 Task: Search one way flight ticket for 4 adults, 1 infant in seat and 1 infant on lap in premium economy from Gillette: Gillette Campbell County Airport to Greenville: Pitt-greenville Airport on 5-2-2023. Choice of flights is Royal air maroc. Number of bags: 3 checked bags. Price is upto 93000. Outbound departure time preference is 13:15.
Action: Mouse moved to (389, 327)
Screenshot: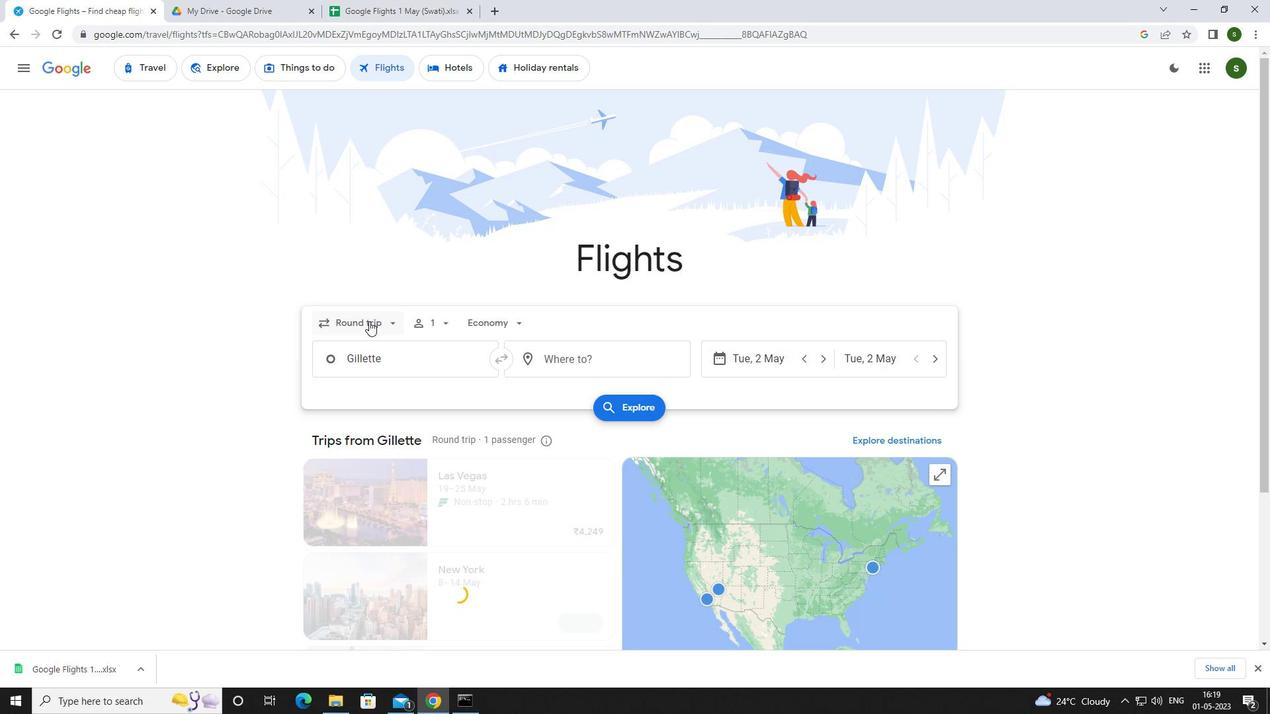 
Action: Mouse pressed left at (389, 327)
Screenshot: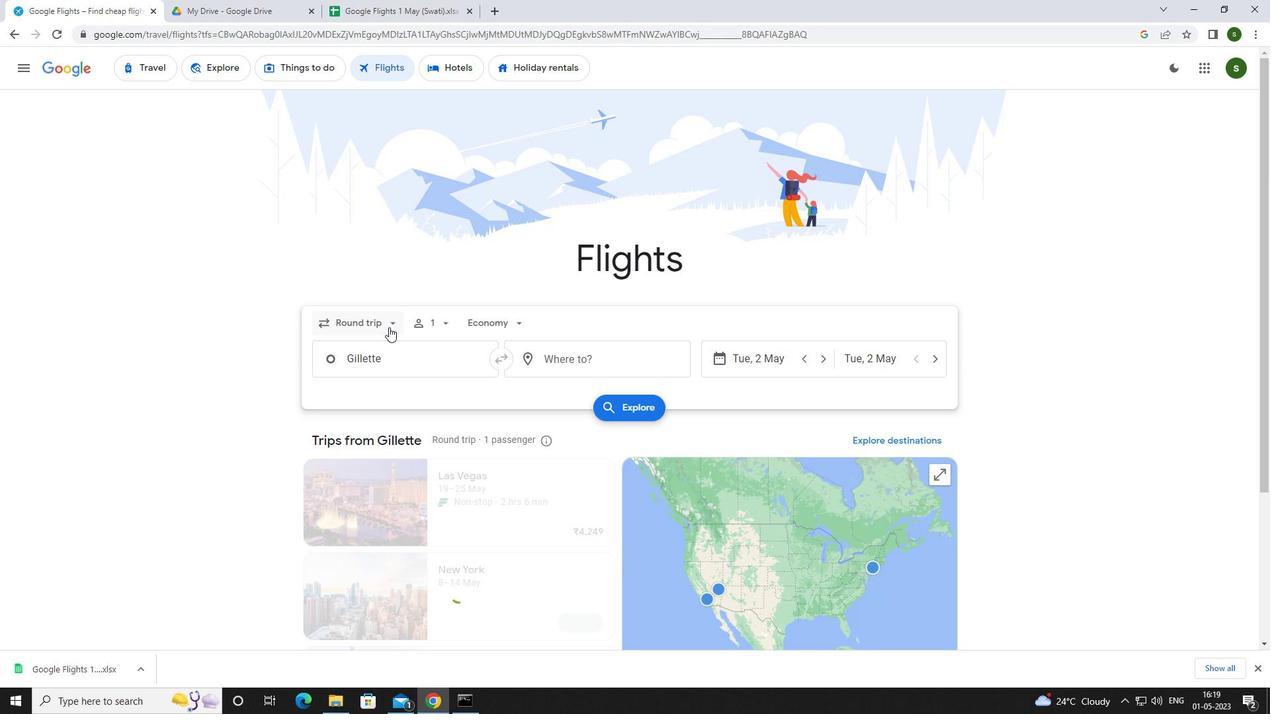 
Action: Mouse moved to (387, 381)
Screenshot: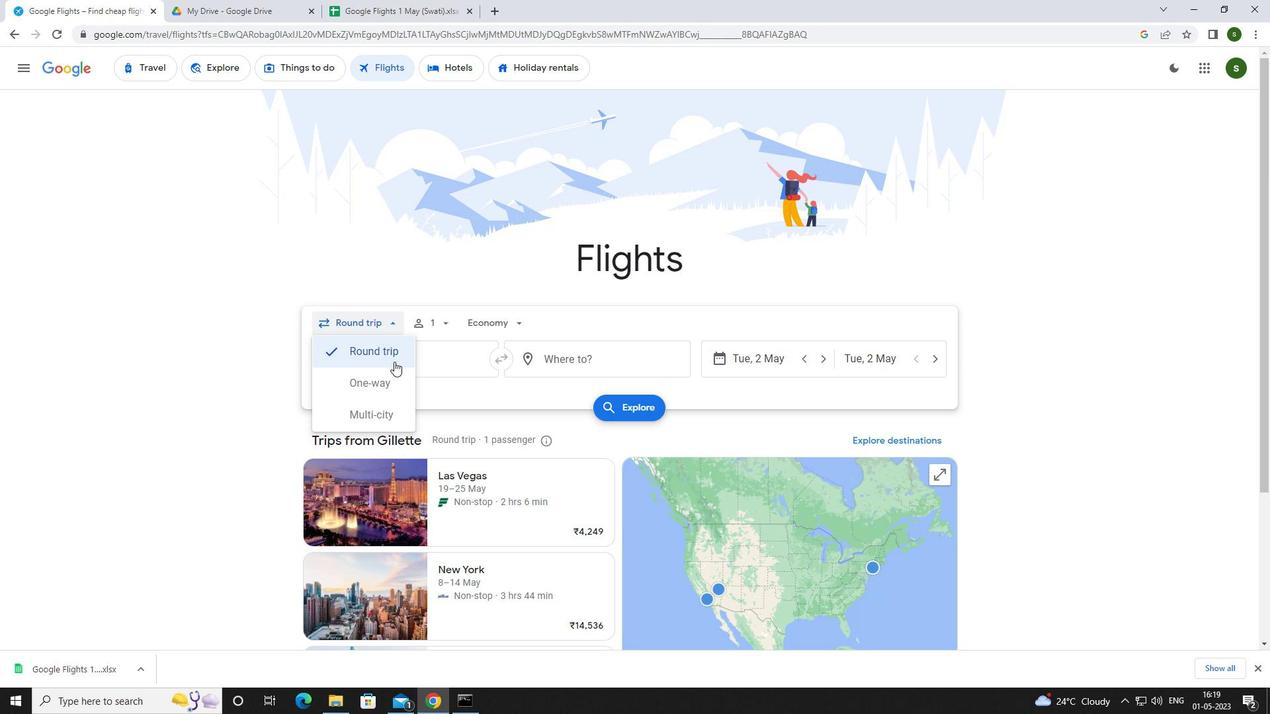 
Action: Mouse pressed left at (387, 381)
Screenshot: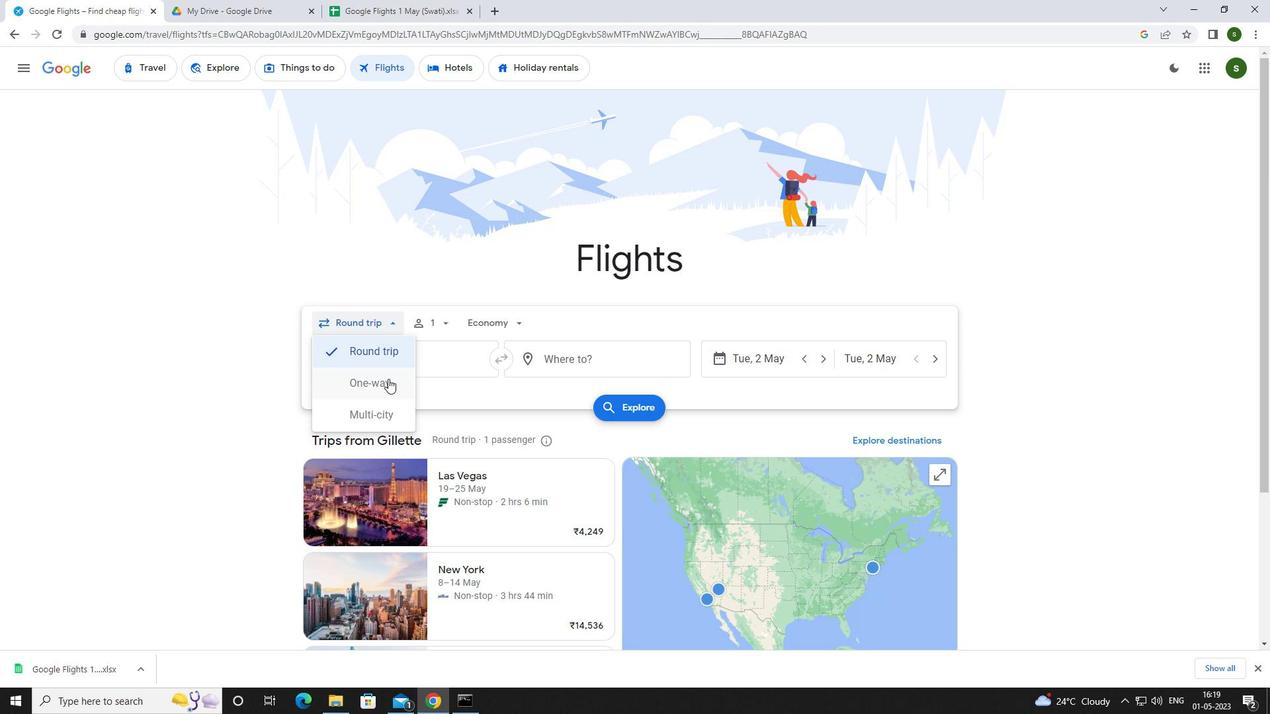 
Action: Mouse moved to (434, 316)
Screenshot: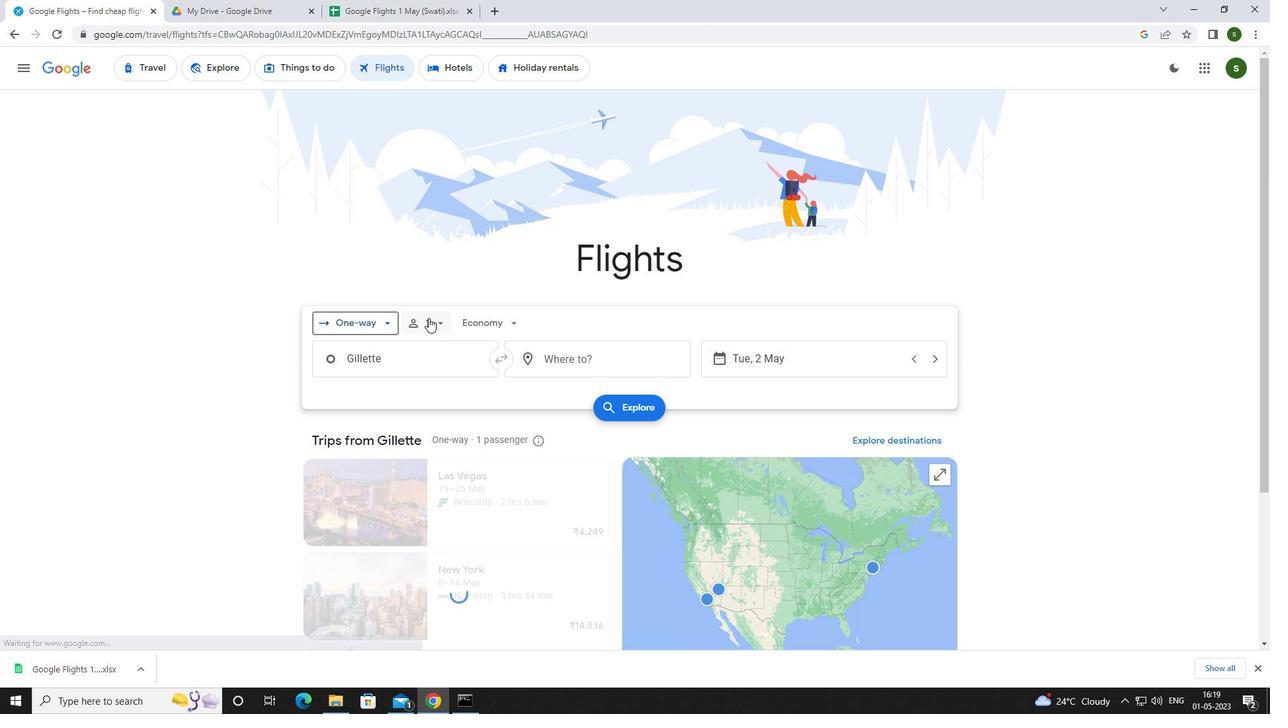 
Action: Mouse pressed left at (434, 316)
Screenshot: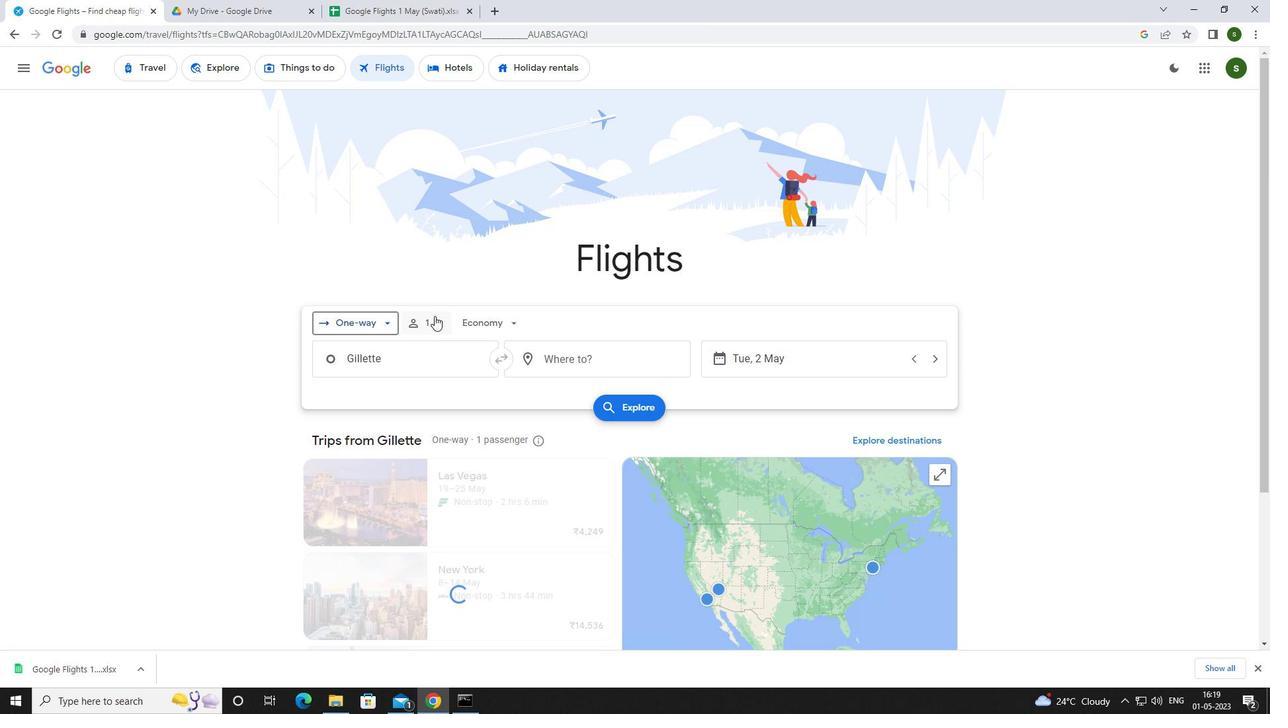 
Action: Mouse moved to (545, 357)
Screenshot: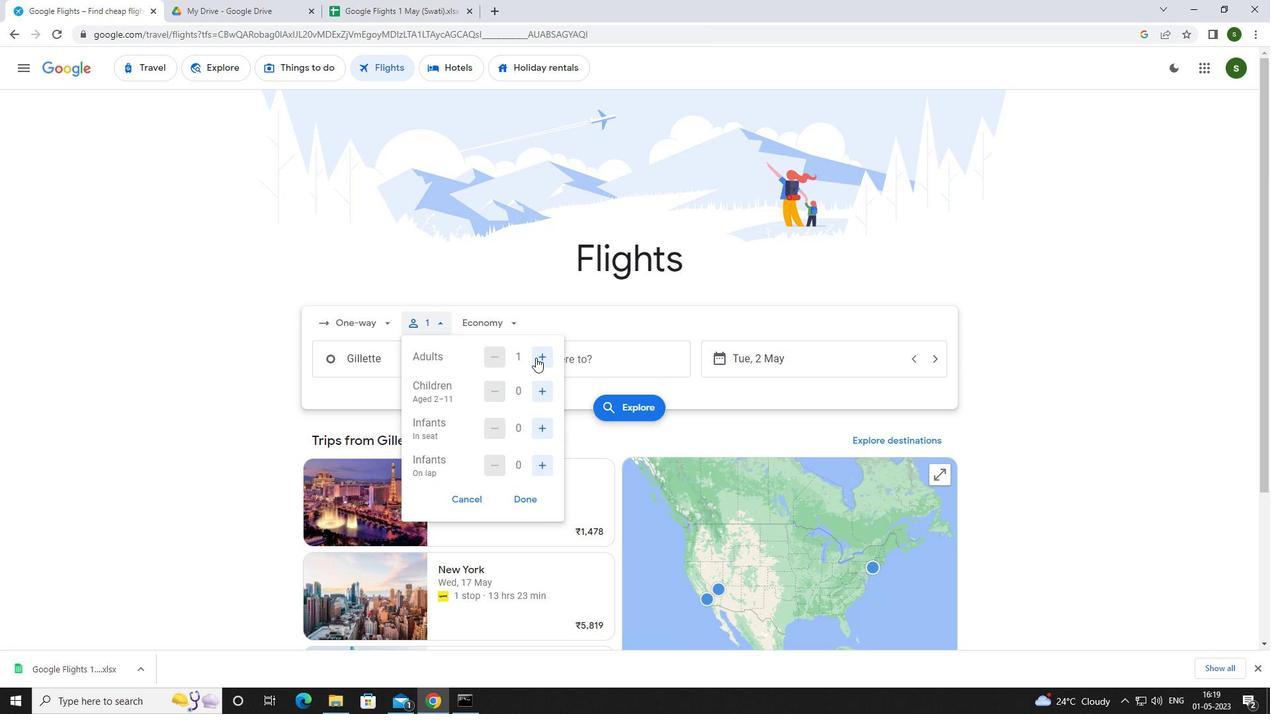 
Action: Mouse pressed left at (545, 357)
Screenshot: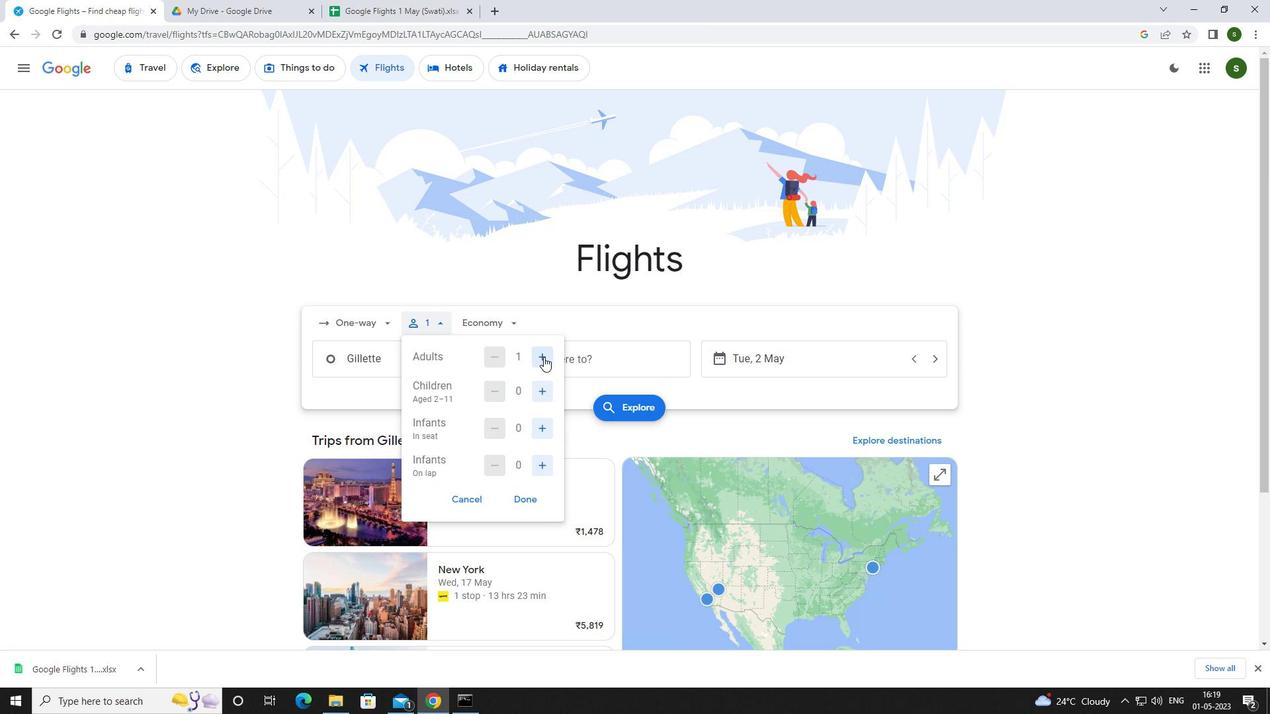 
Action: Mouse pressed left at (545, 357)
Screenshot: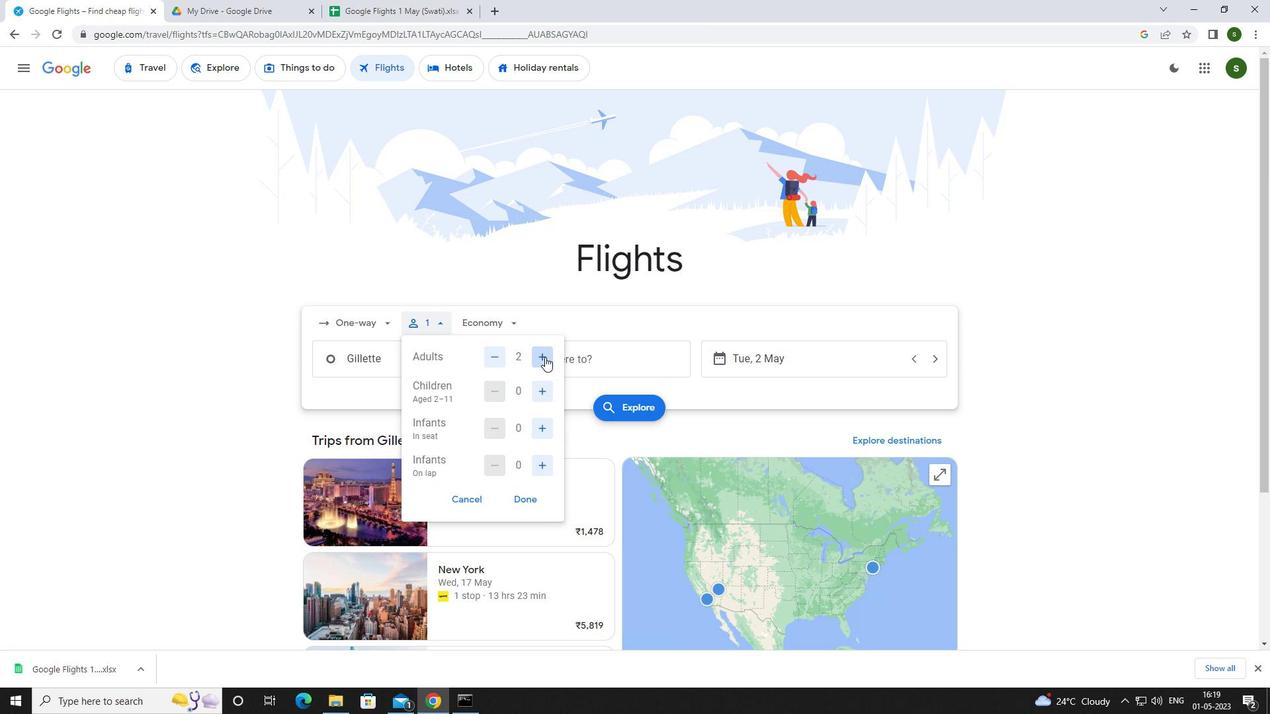 
Action: Mouse pressed left at (545, 357)
Screenshot: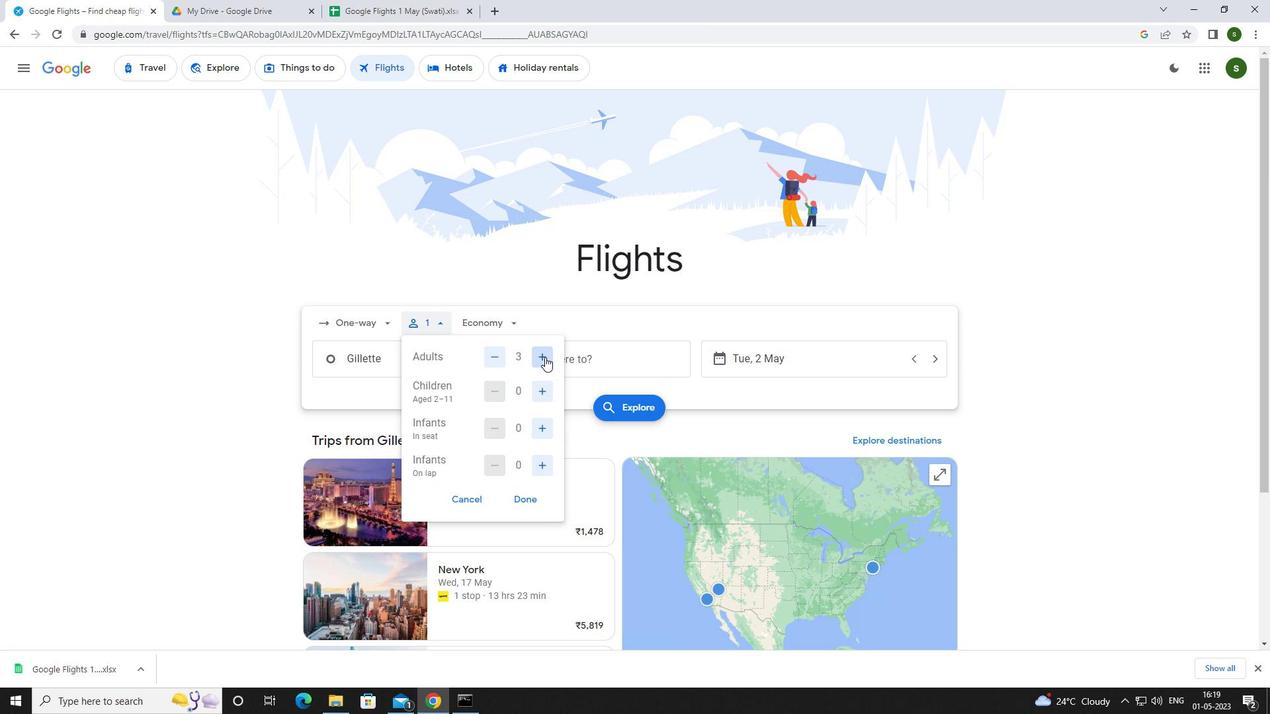 
Action: Mouse moved to (536, 423)
Screenshot: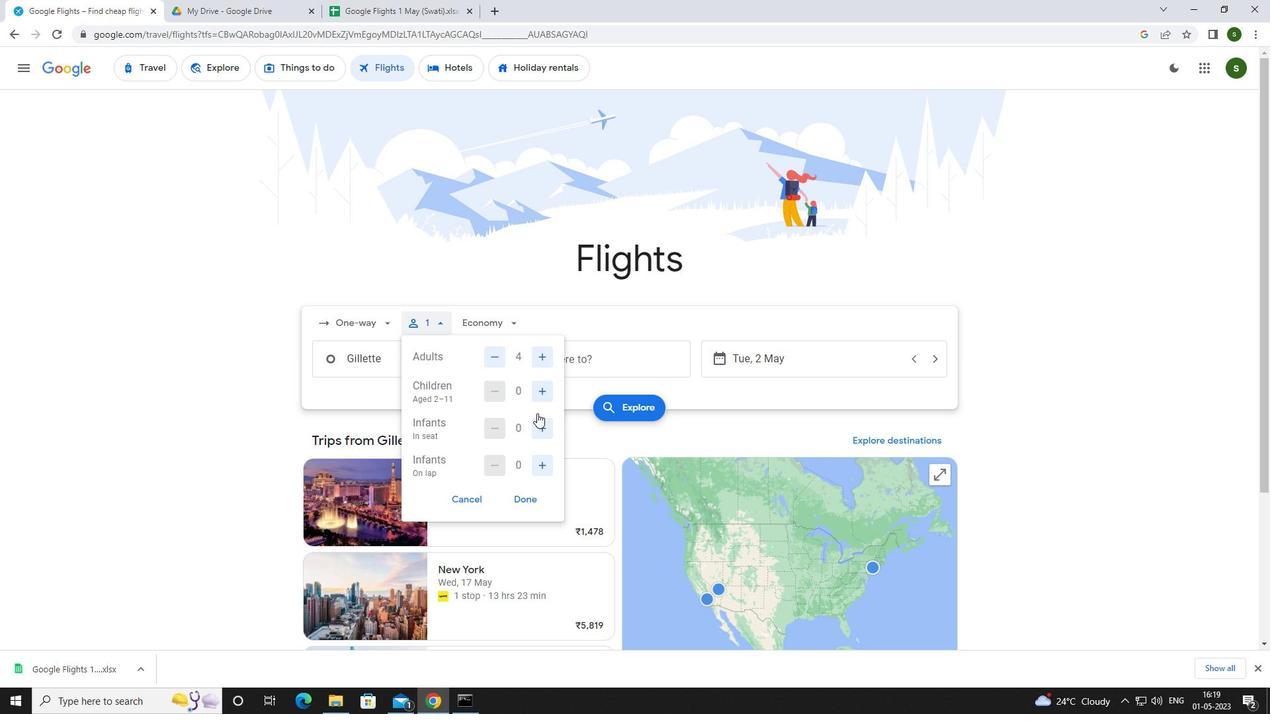 
Action: Mouse pressed left at (536, 423)
Screenshot: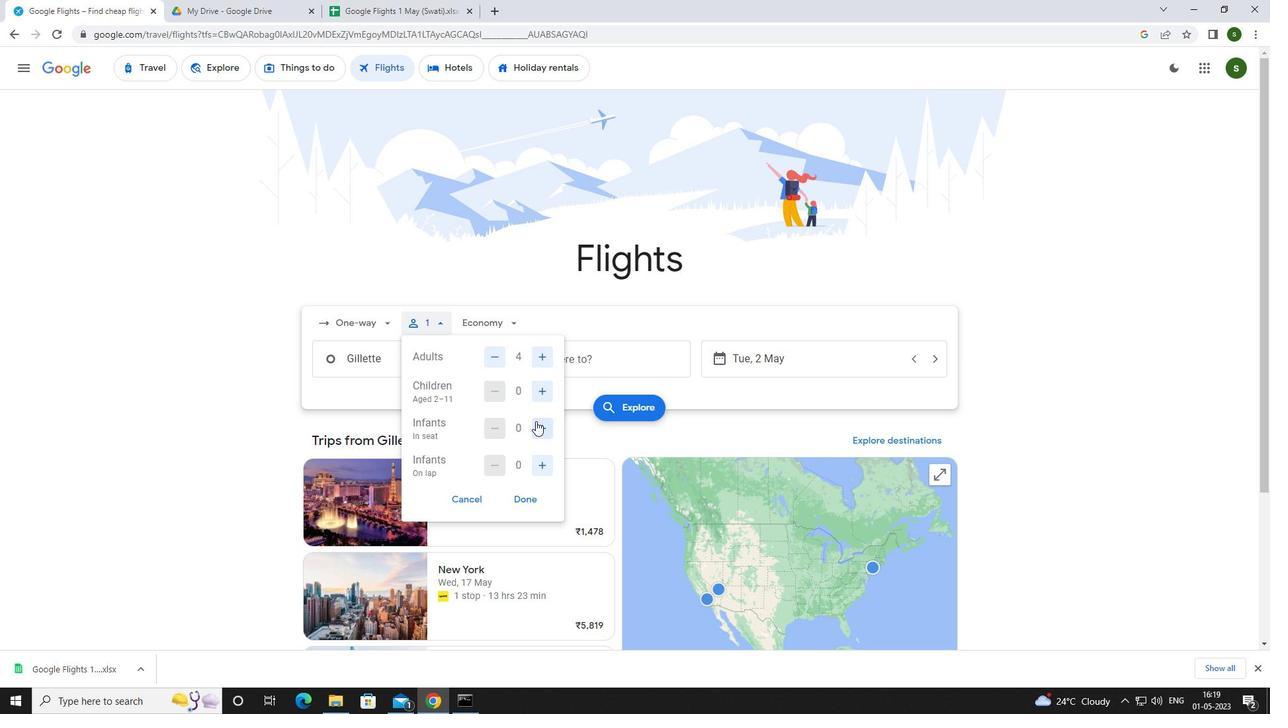 
Action: Mouse moved to (539, 463)
Screenshot: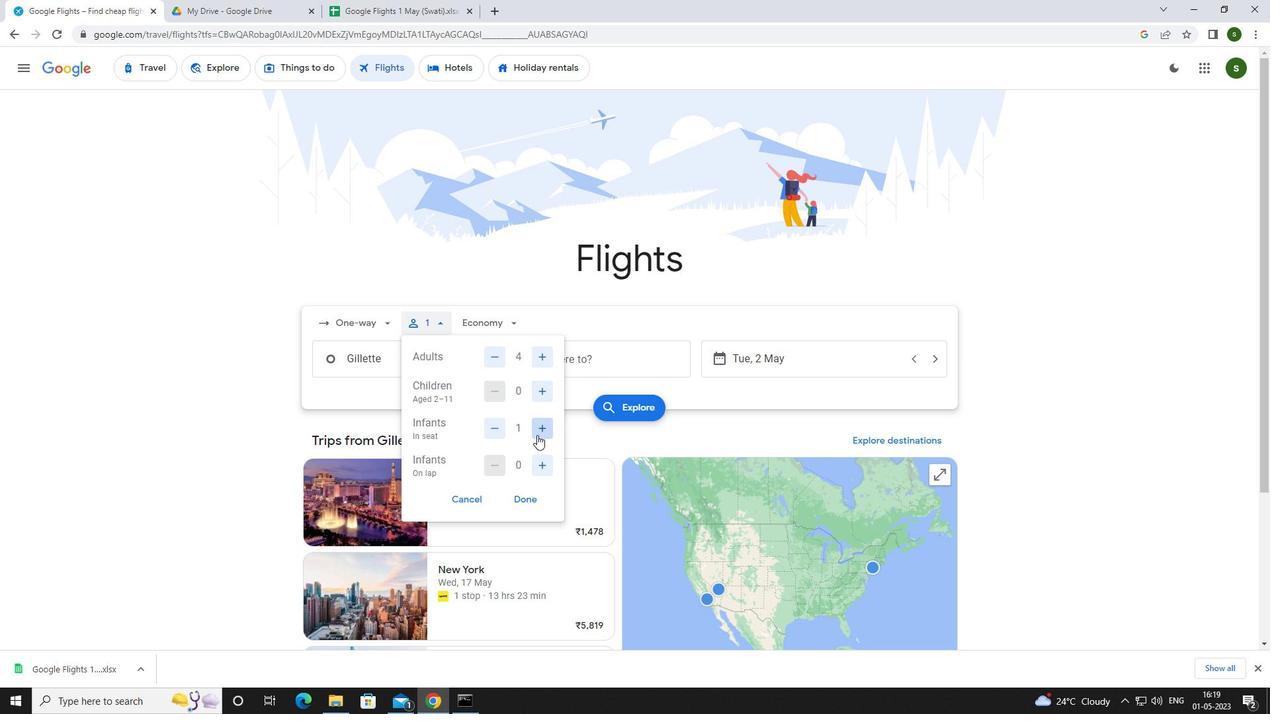 
Action: Mouse pressed left at (539, 463)
Screenshot: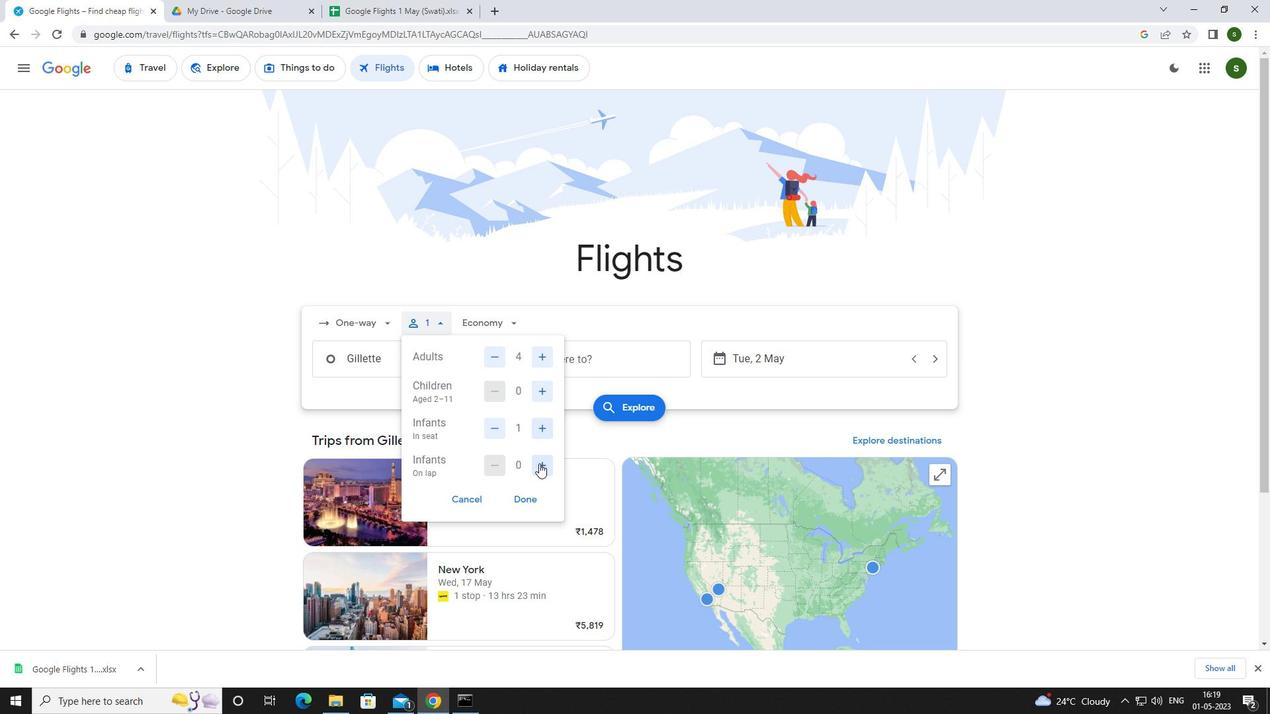
Action: Mouse moved to (499, 320)
Screenshot: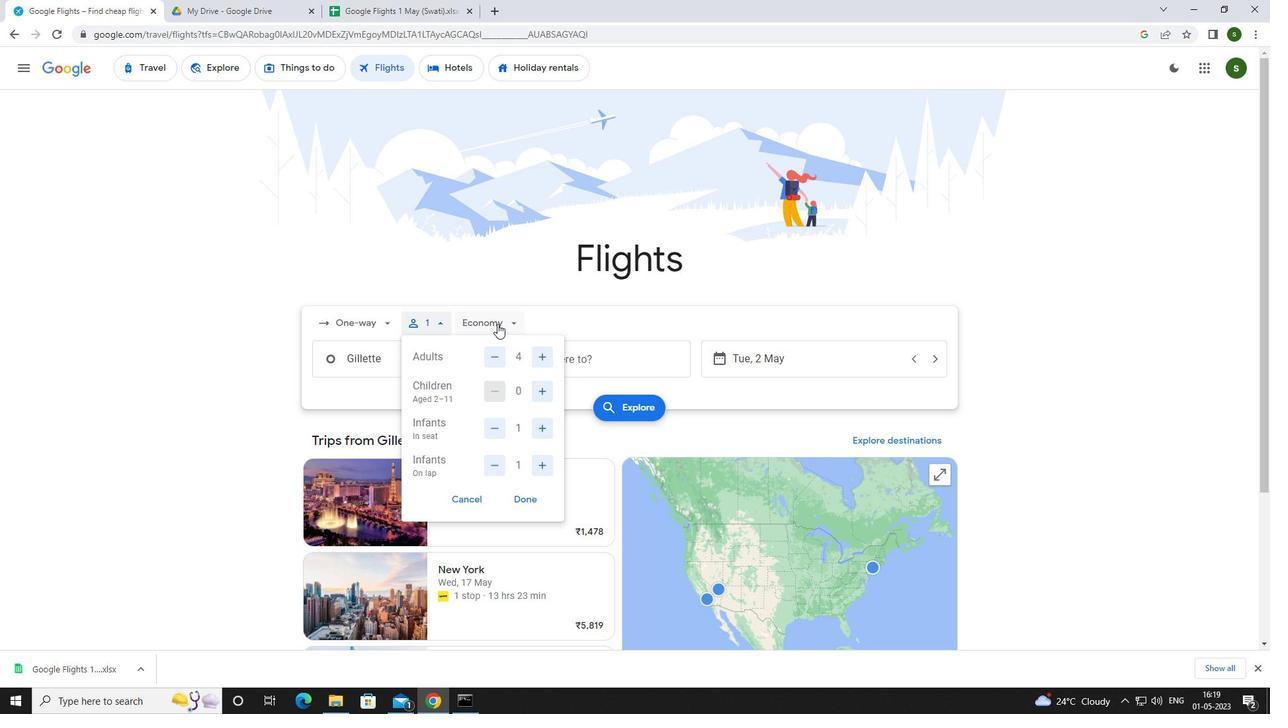 
Action: Mouse pressed left at (499, 320)
Screenshot: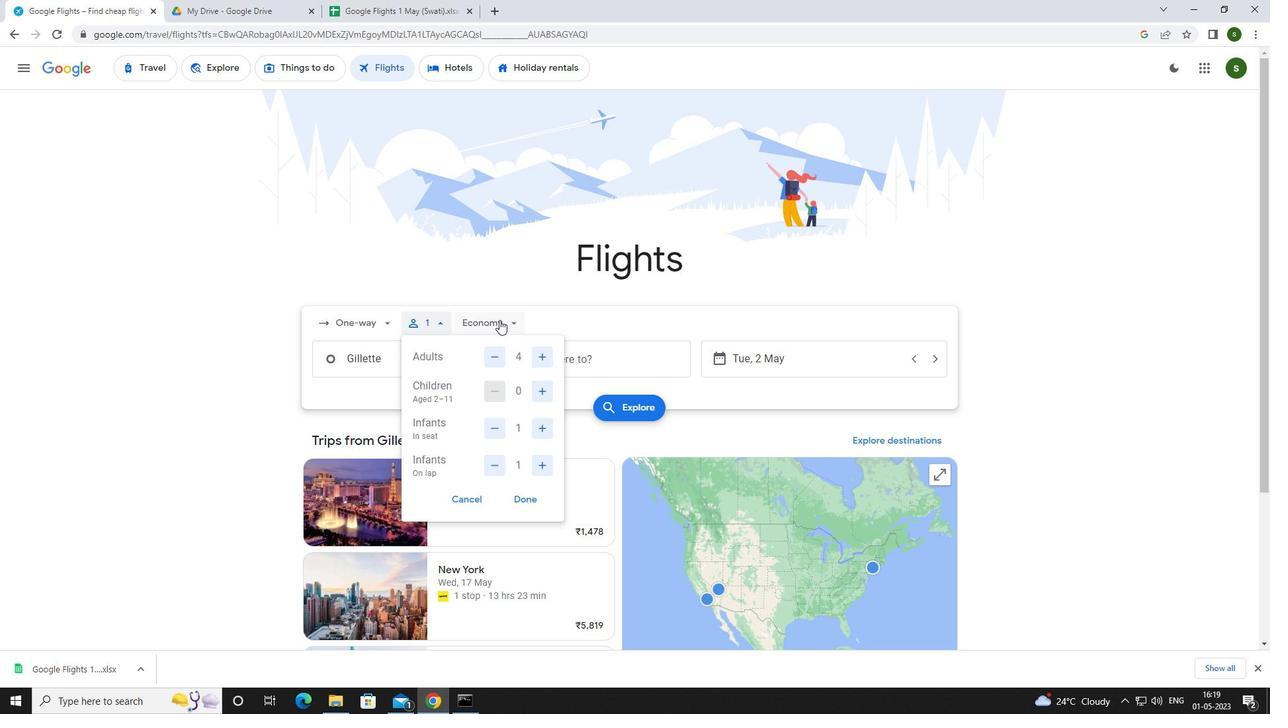 
Action: Mouse moved to (506, 379)
Screenshot: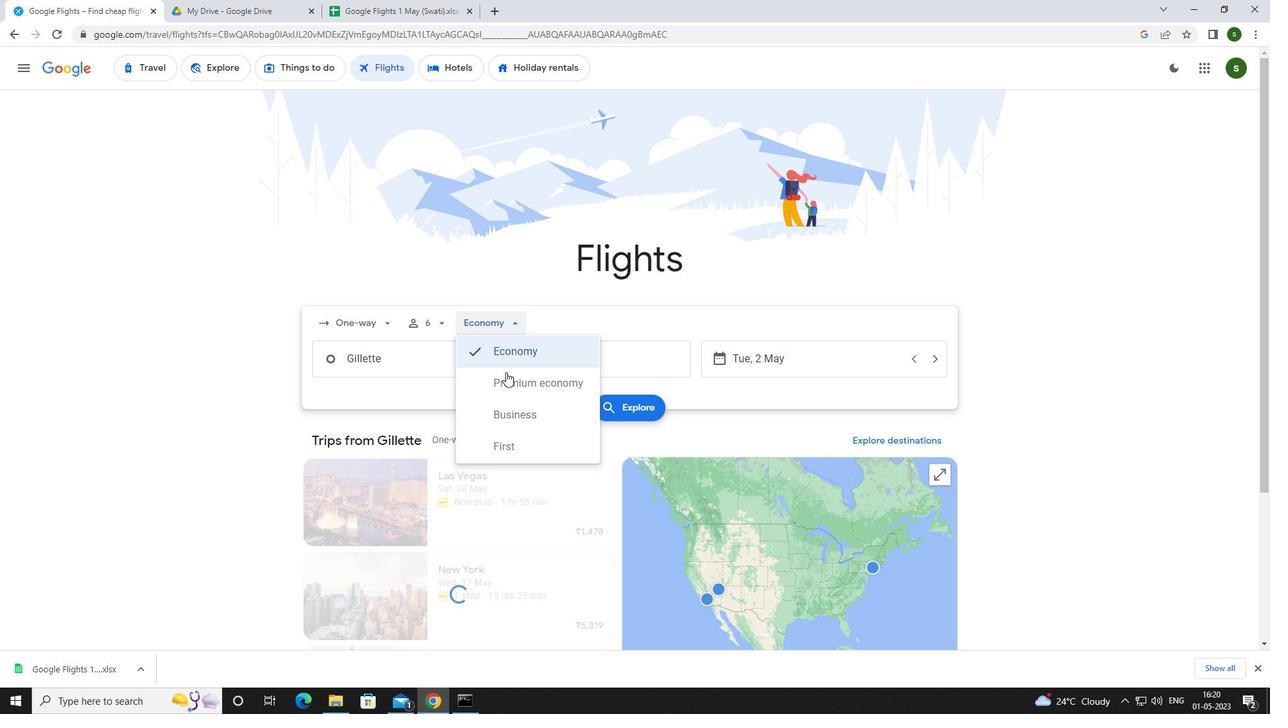 
Action: Mouse pressed left at (506, 379)
Screenshot: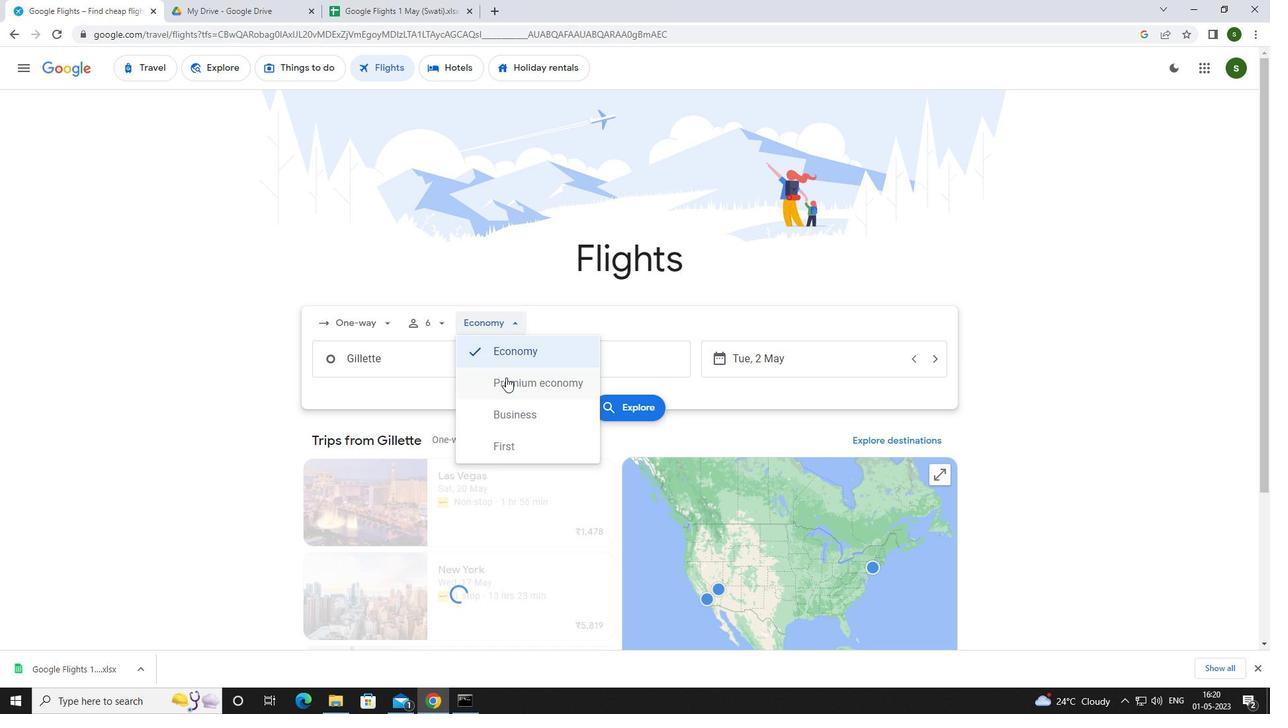 
Action: Mouse moved to (455, 368)
Screenshot: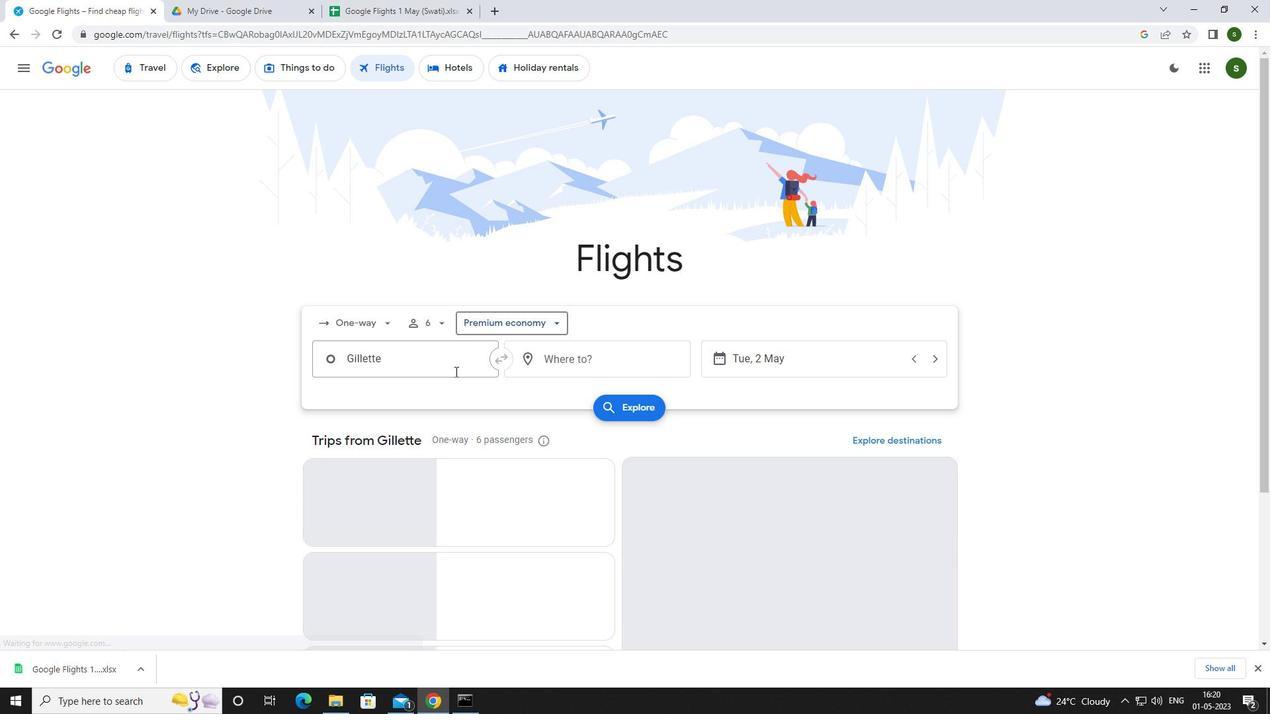 
Action: Mouse pressed left at (455, 368)
Screenshot: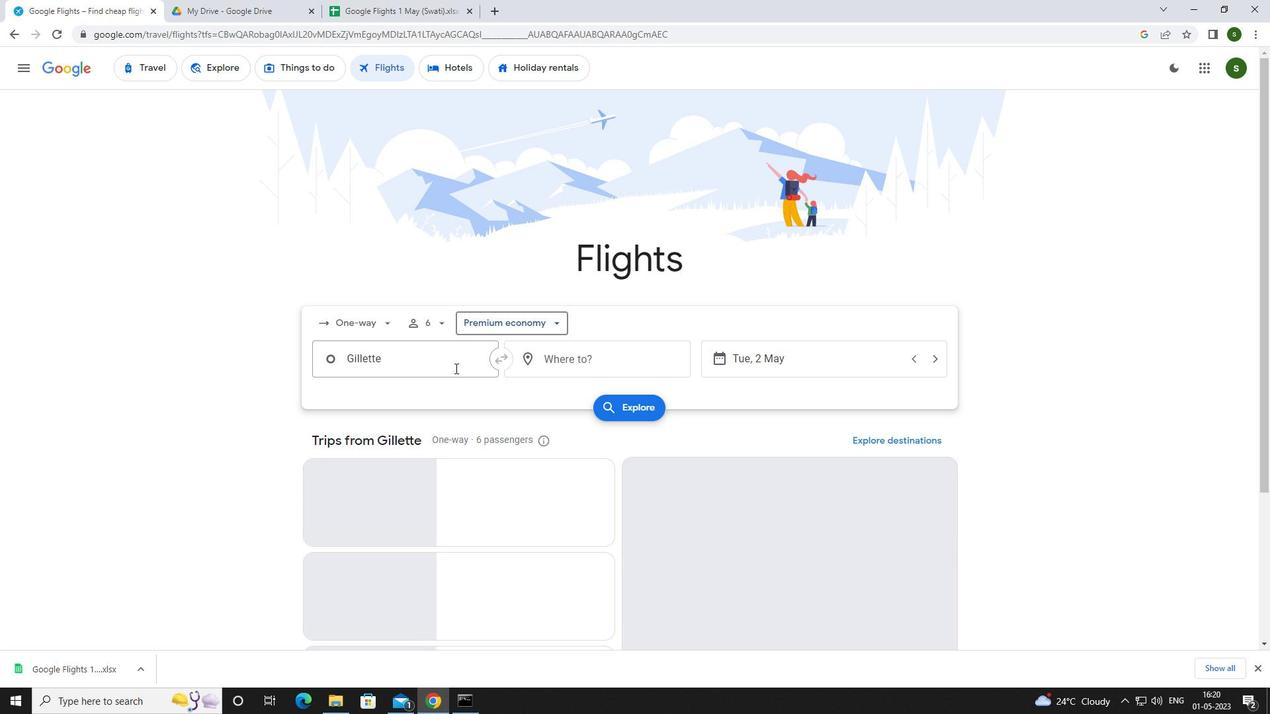 
Action: Mouse moved to (465, 361)
Screenshot: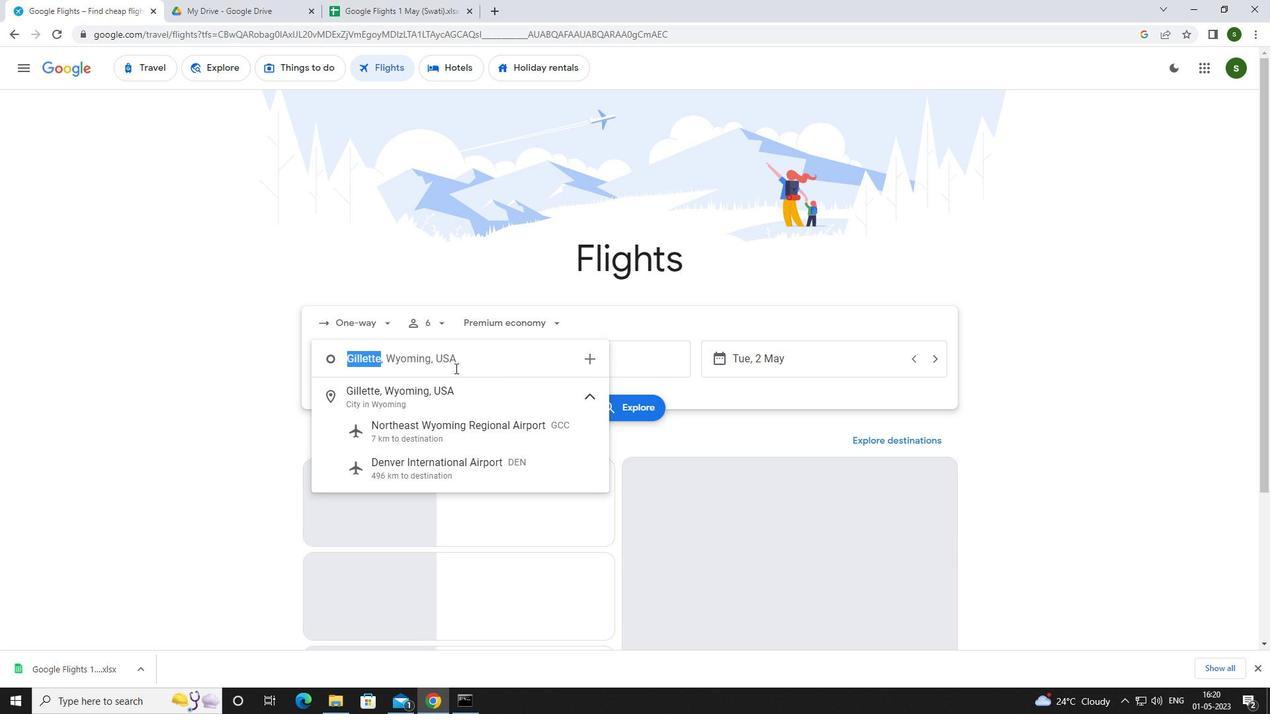 
Action: Key pressed <Key.caps_lock>g<Key.caps_lock>illette<Key.enter>
Screenshot: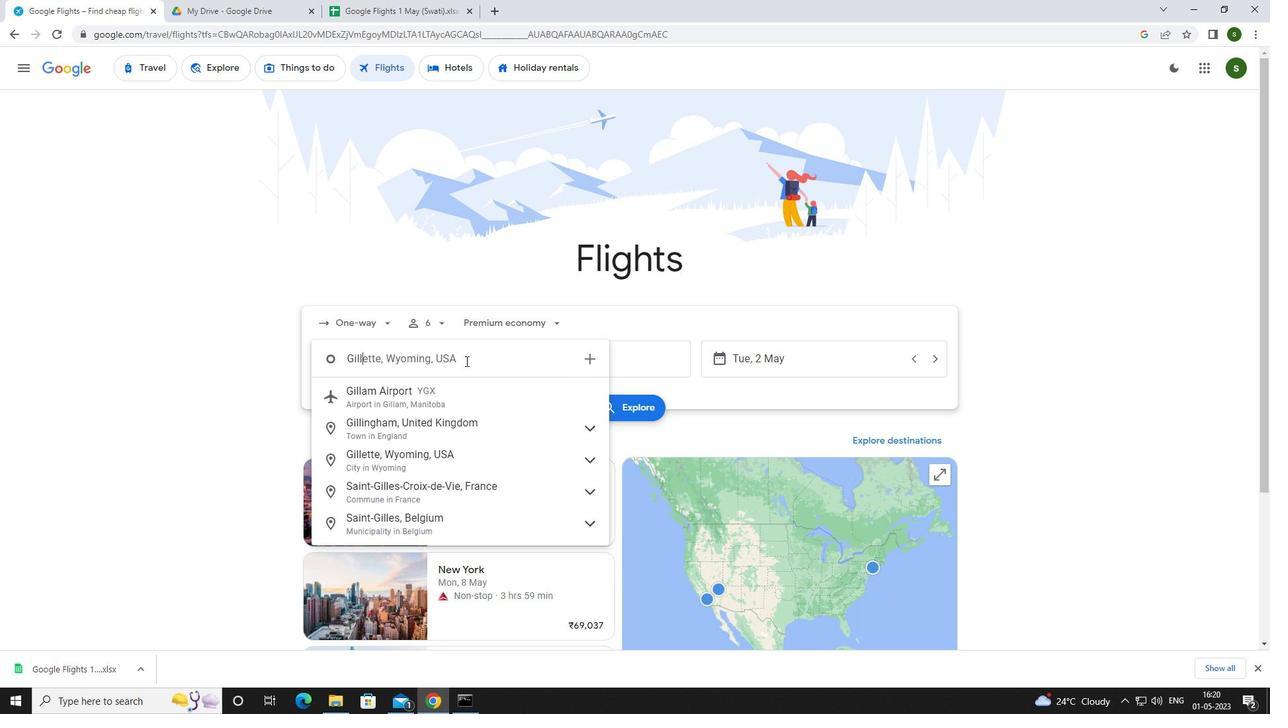 
Action: Mouse moved to (587, 360)
Screenshot: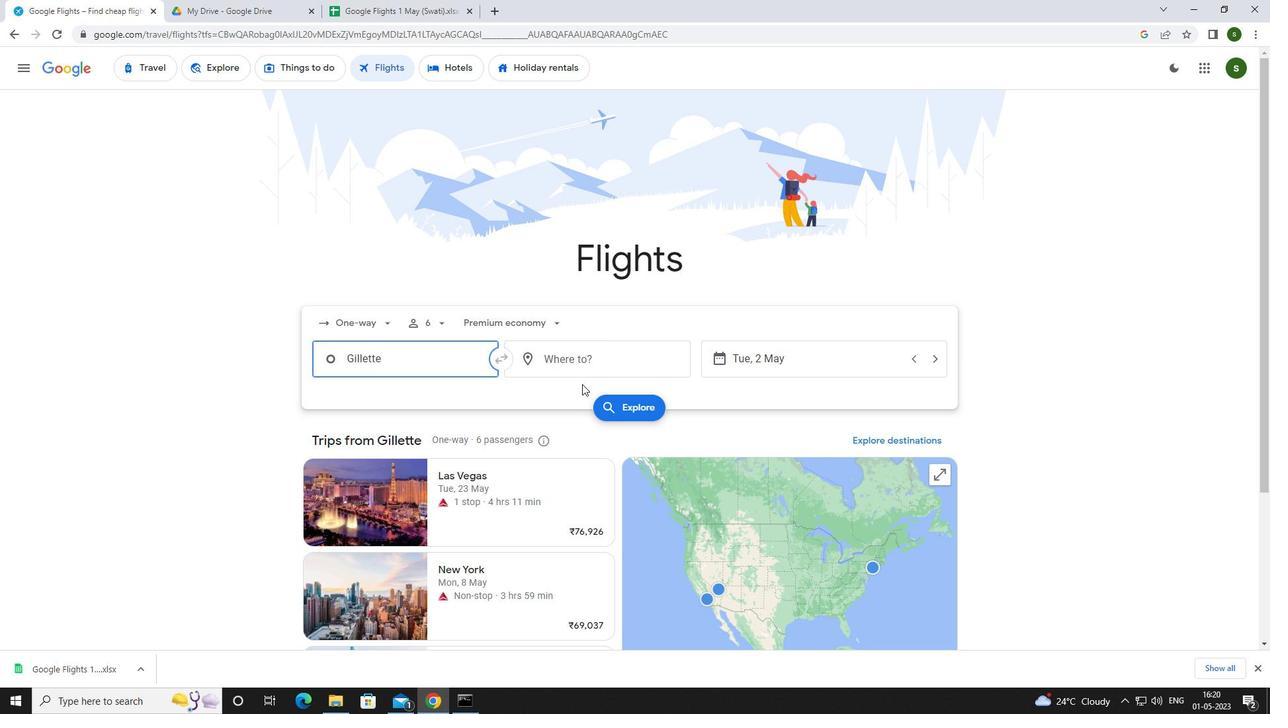 
Action: Mouse pressed left at (587, 360)
Screenshot: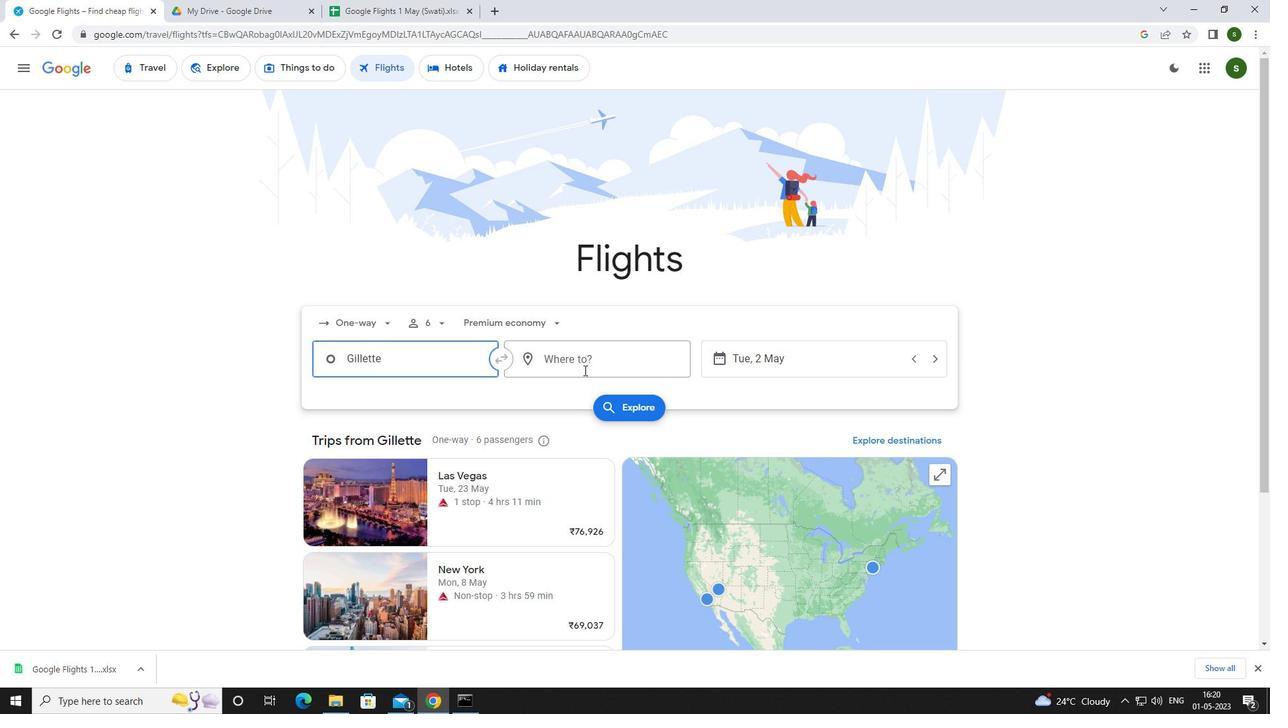 
Action: Mouse moved to (565, 361)
Screenshot: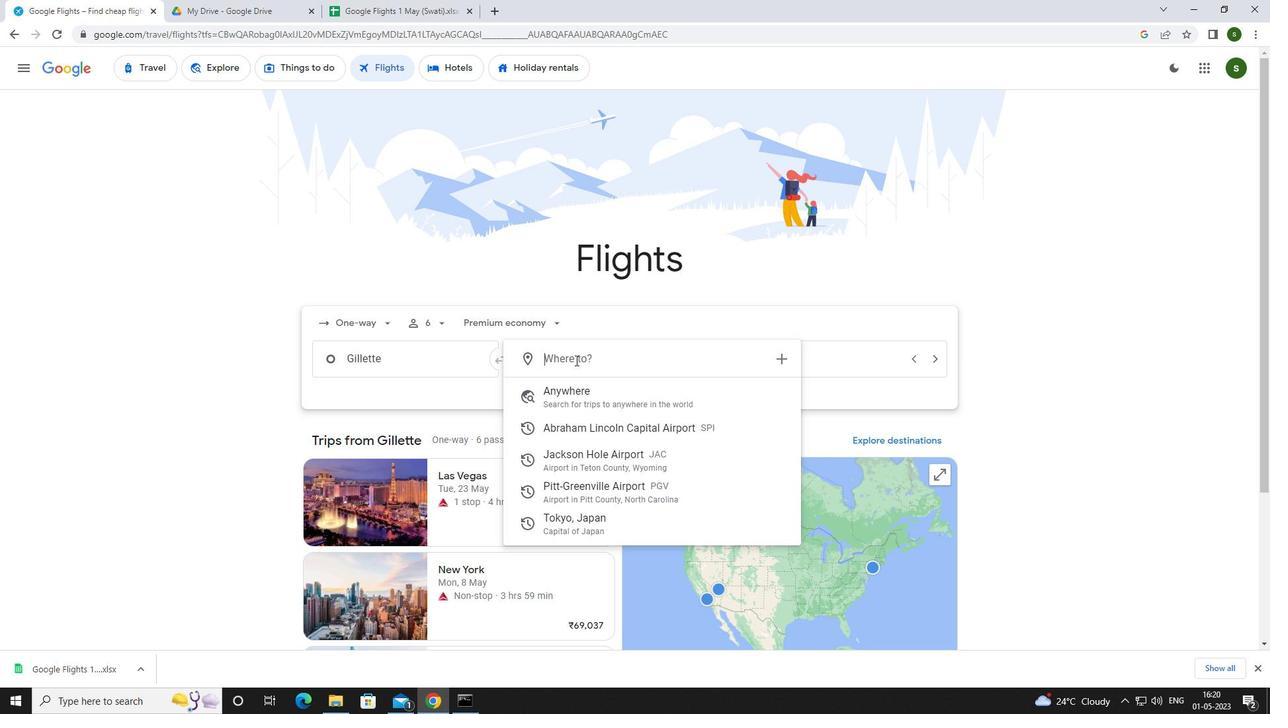 
Action: Key pressed <Key.caps_lock>p<Key.caps_lock>itt
Screenshot: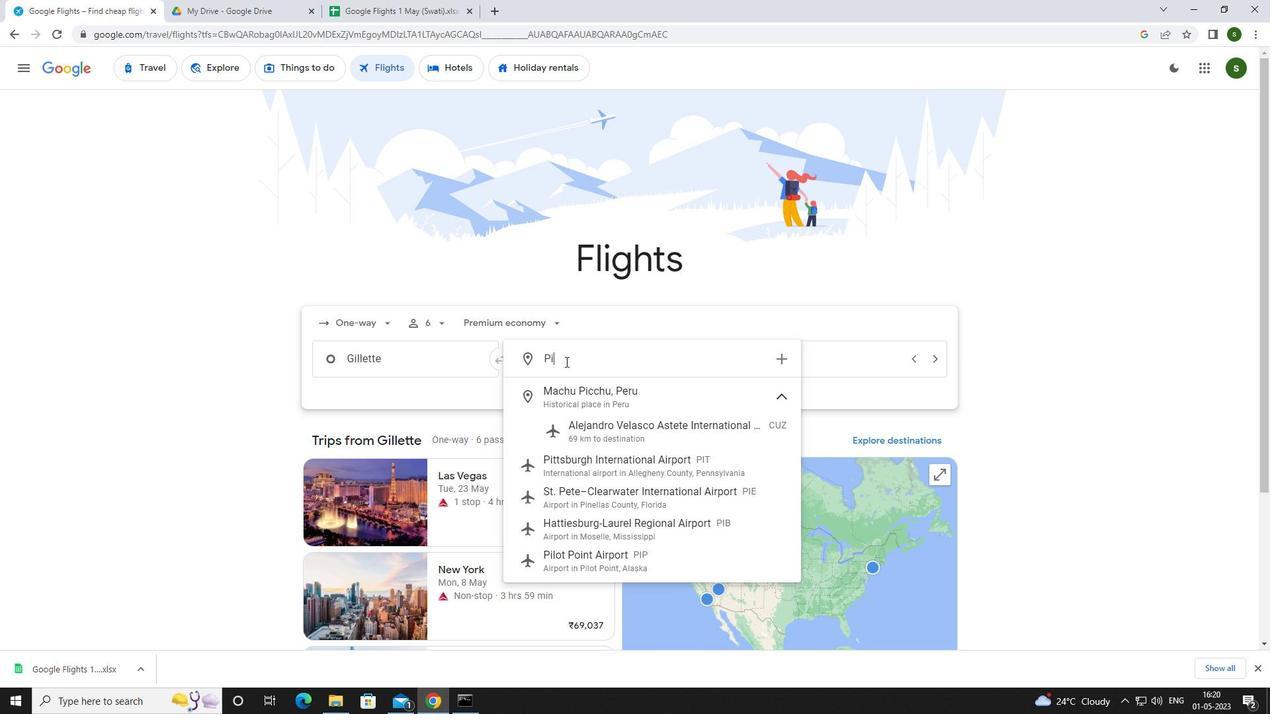 
Action: Mouse moved to (595, 498)
Screenshot: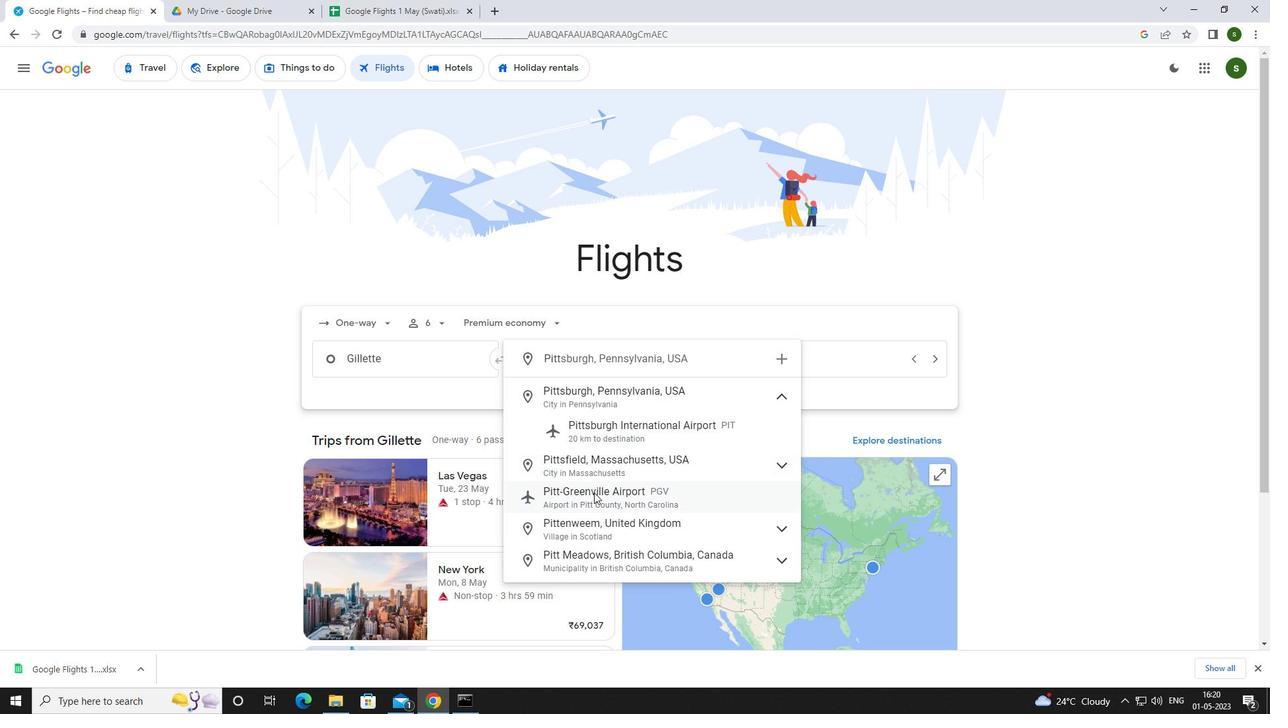 
Action: Mouse pressed left at (595, 498)
Screenshot: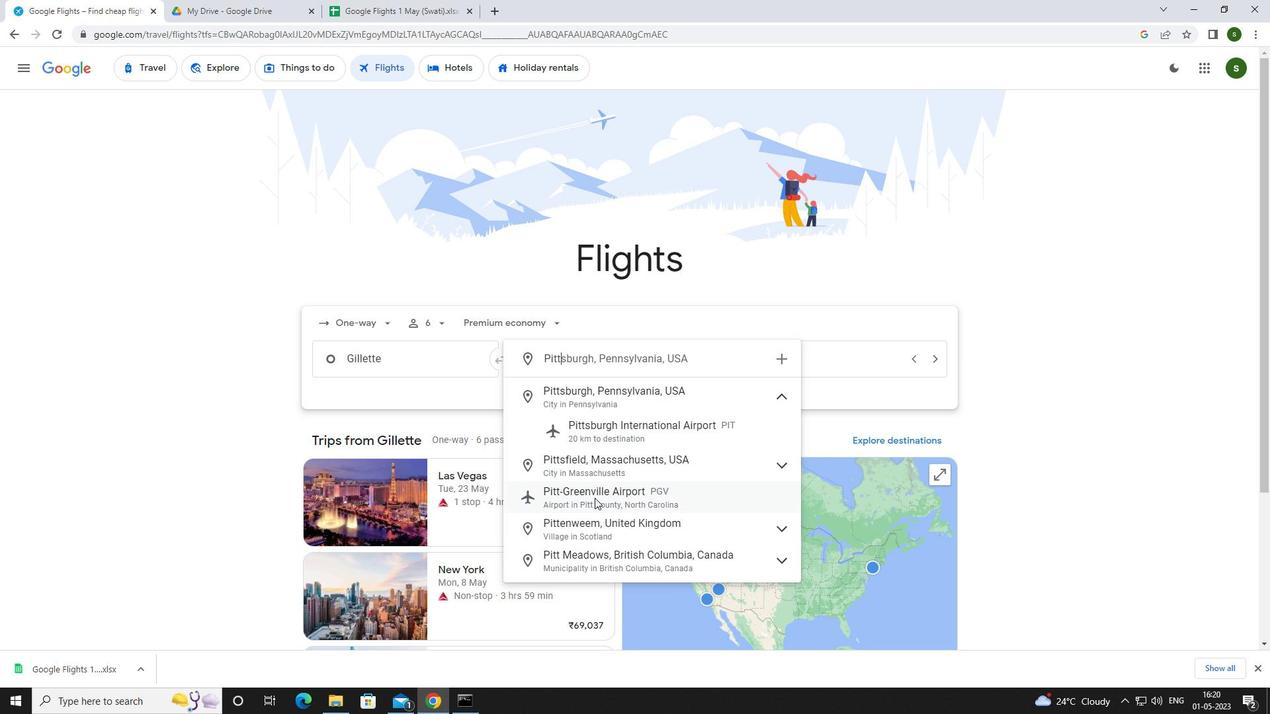 
Action: Mouse moved to (806, 360)
Screenshot: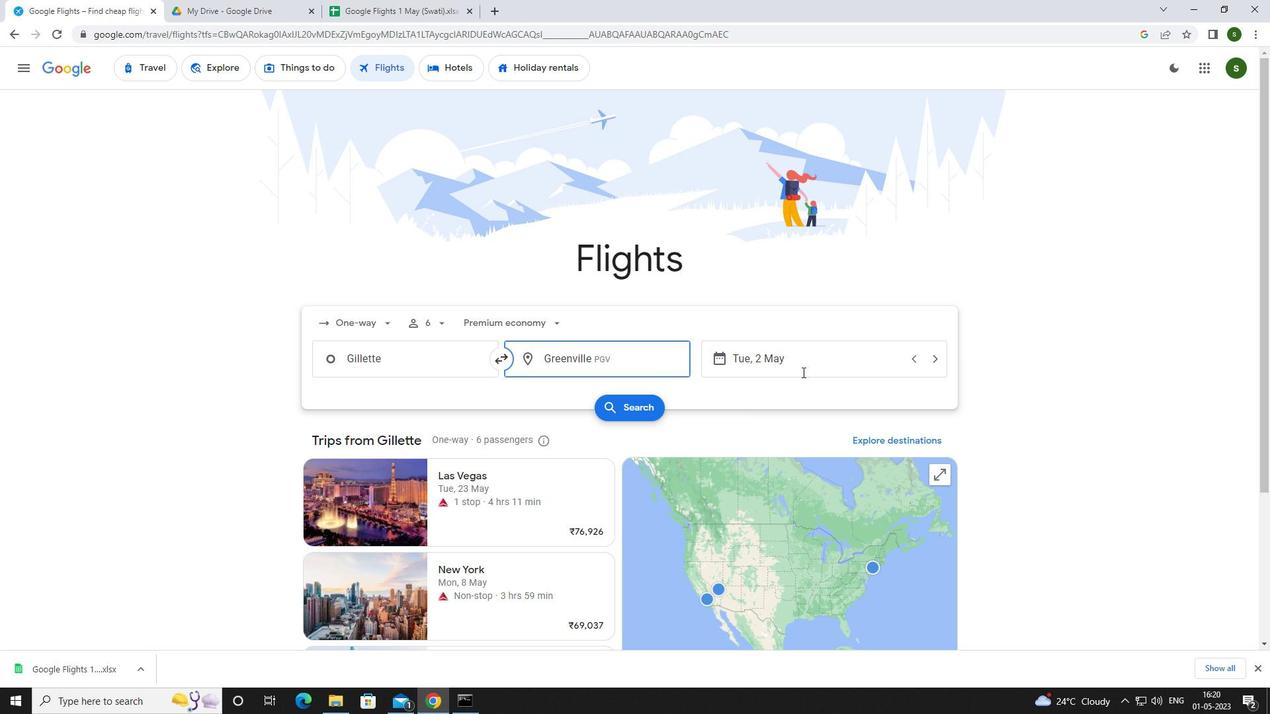 
Action: Mouse pressed left at (806, 360)
Screenshot: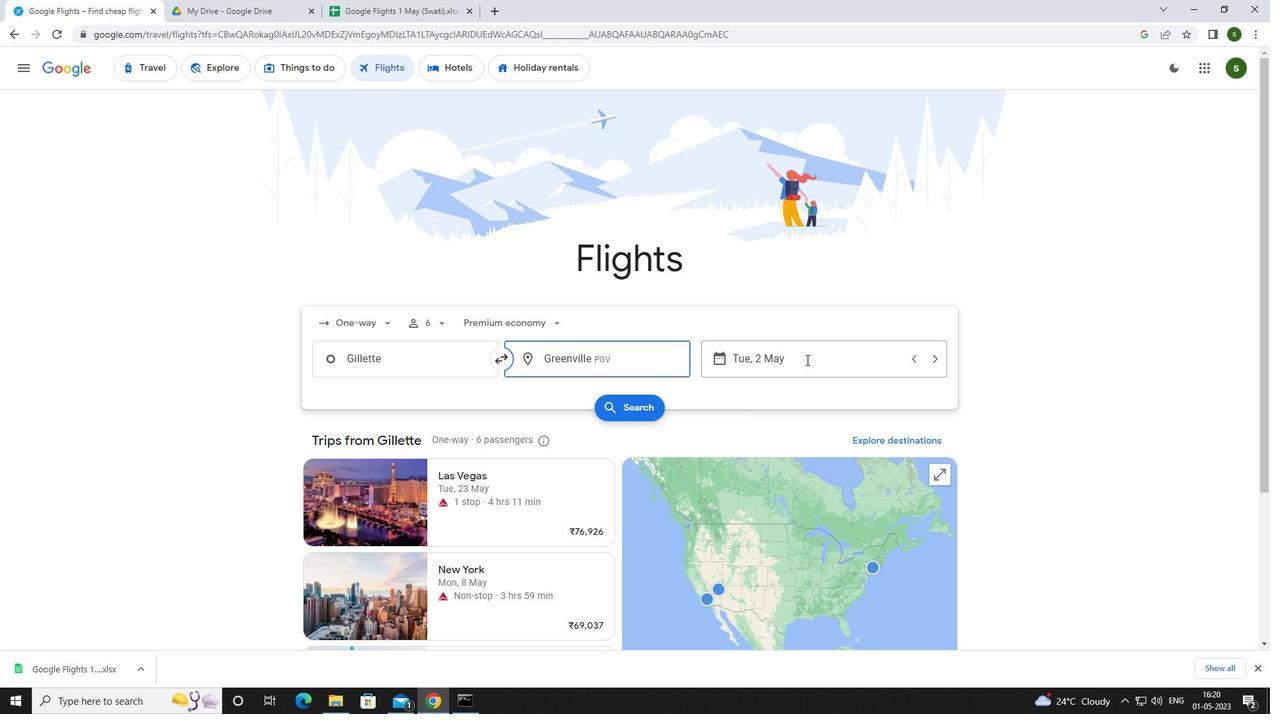 
Action: Mouse moved to (543, 405)
Screenshot: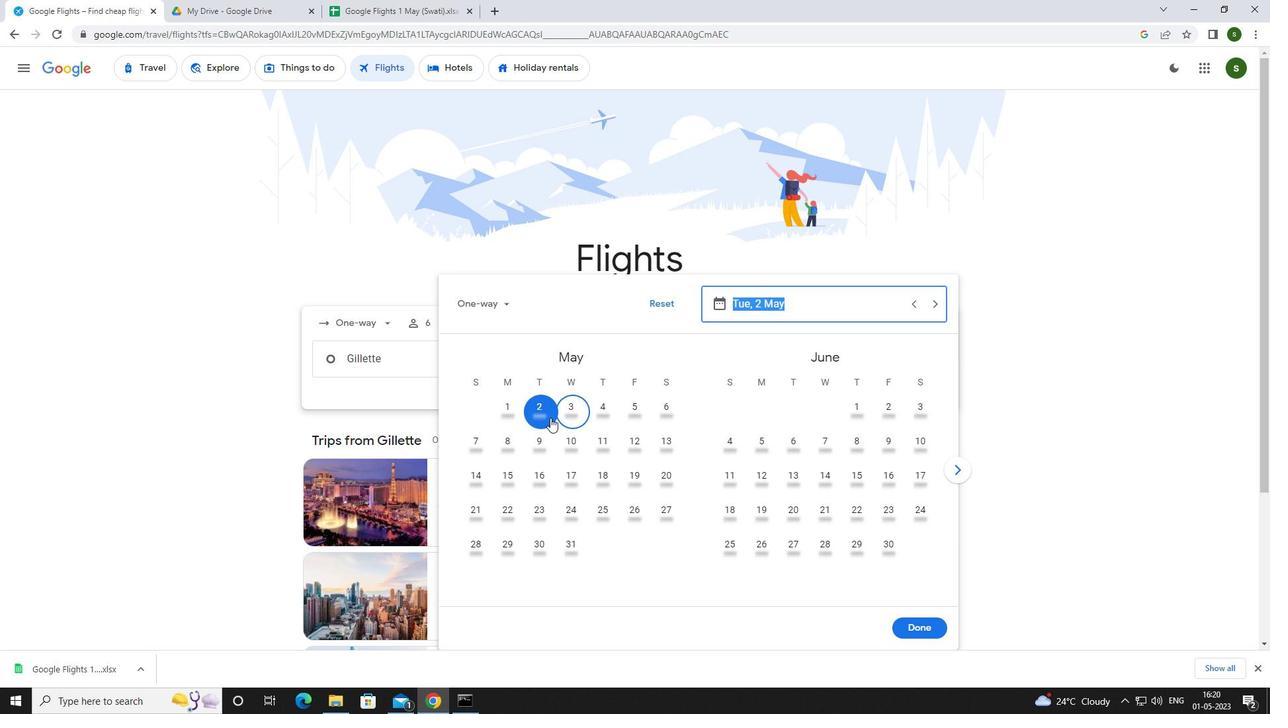 
Action: Mouse pressed left at (543, 405)
Screenshot: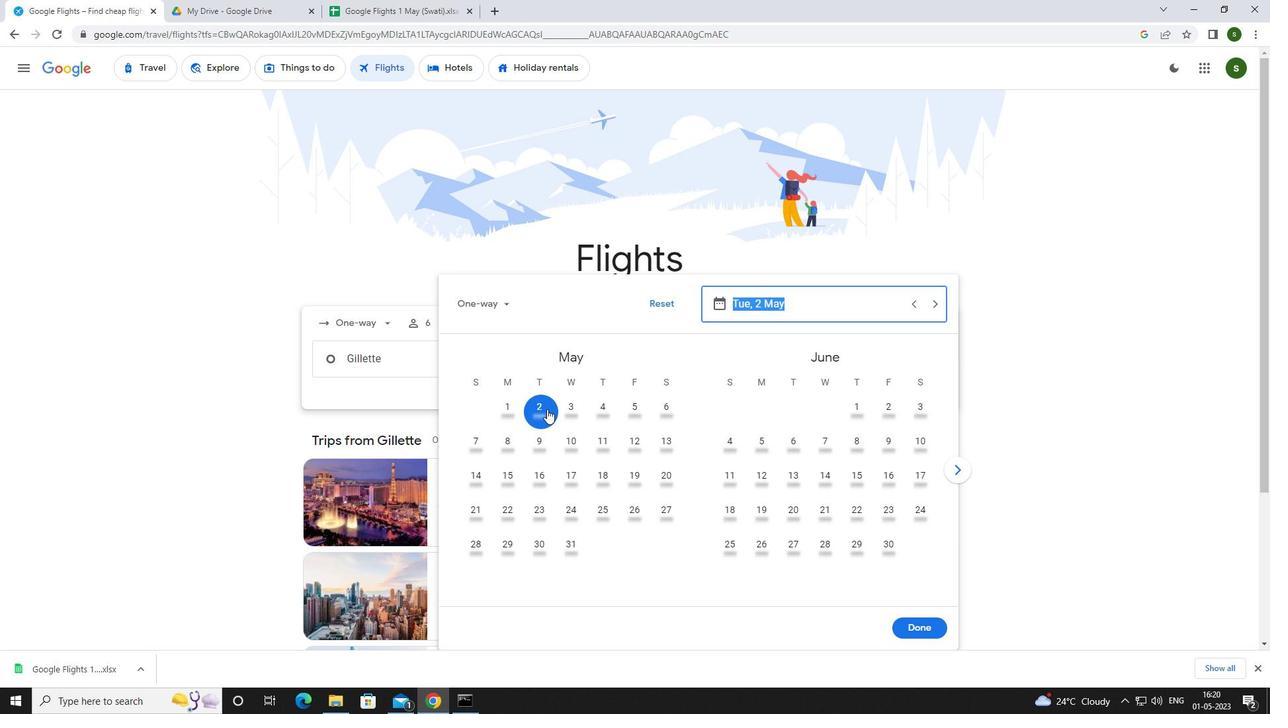 
Action: Mouse moved to (915, 623)
Screenshot: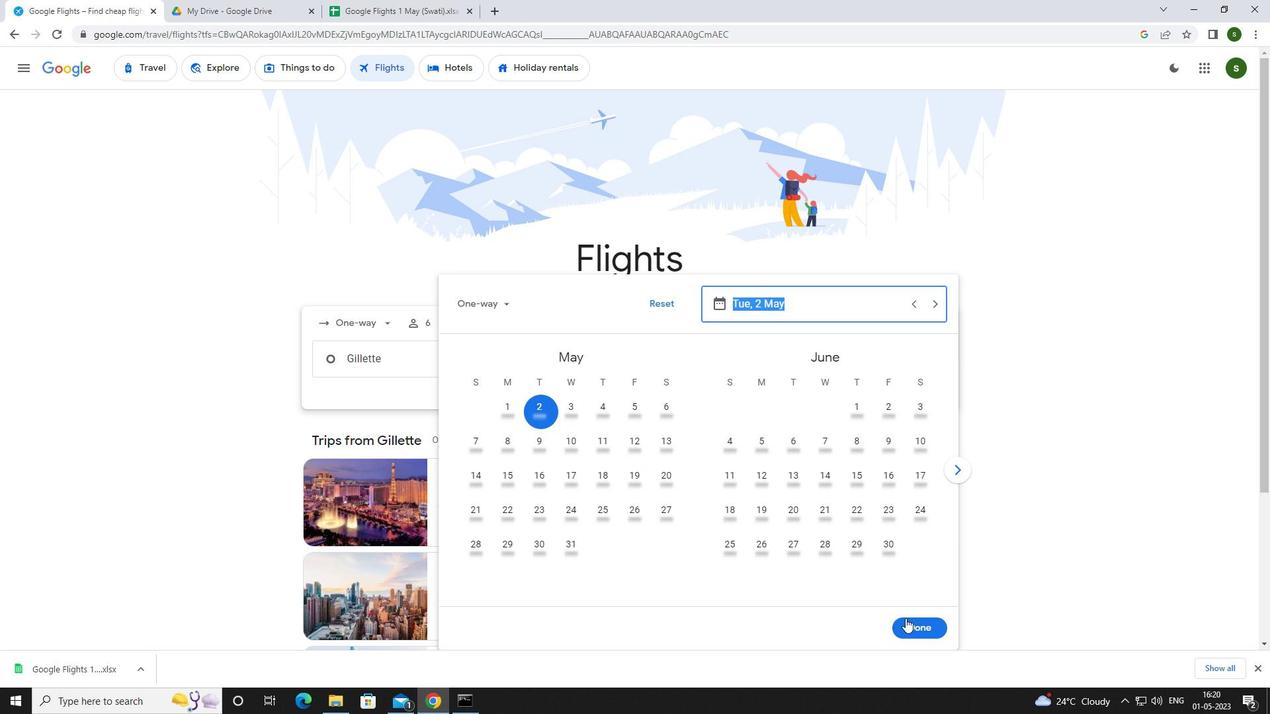 
Action: Mouse pressed left at (915, 623)
Screenshot: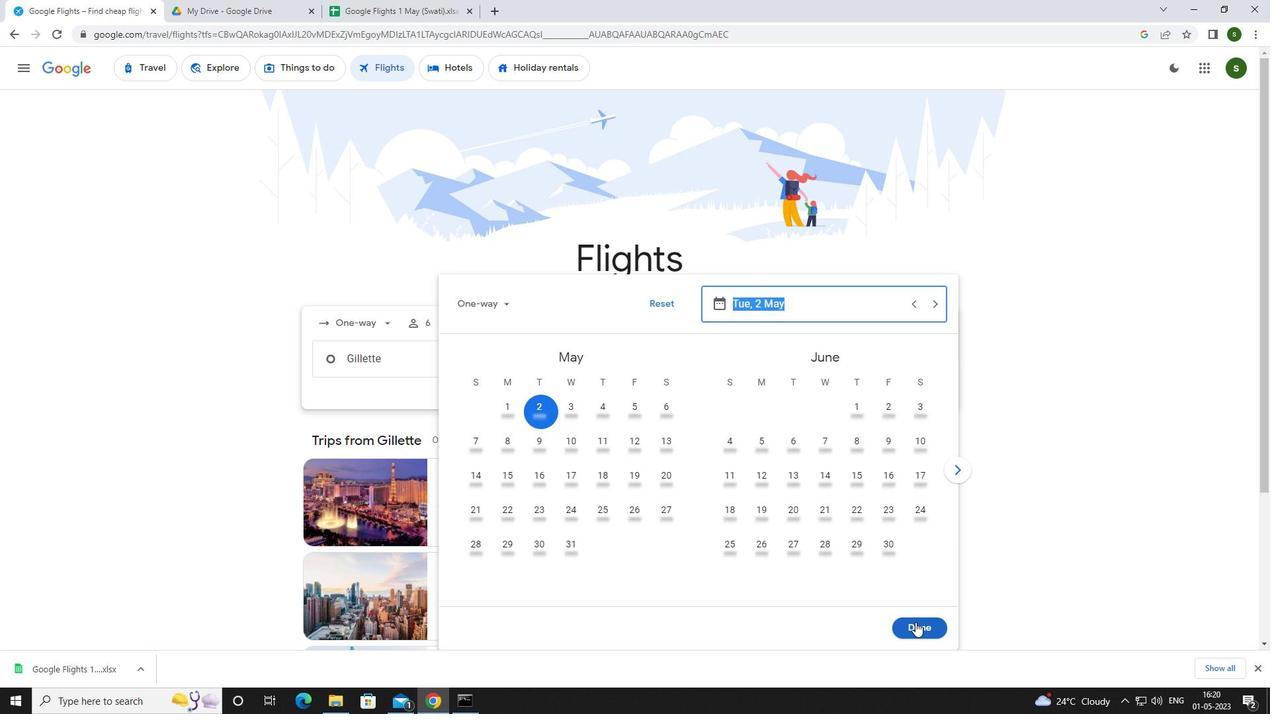 
Action: Mouse moved to (632, 413)
Screenshot: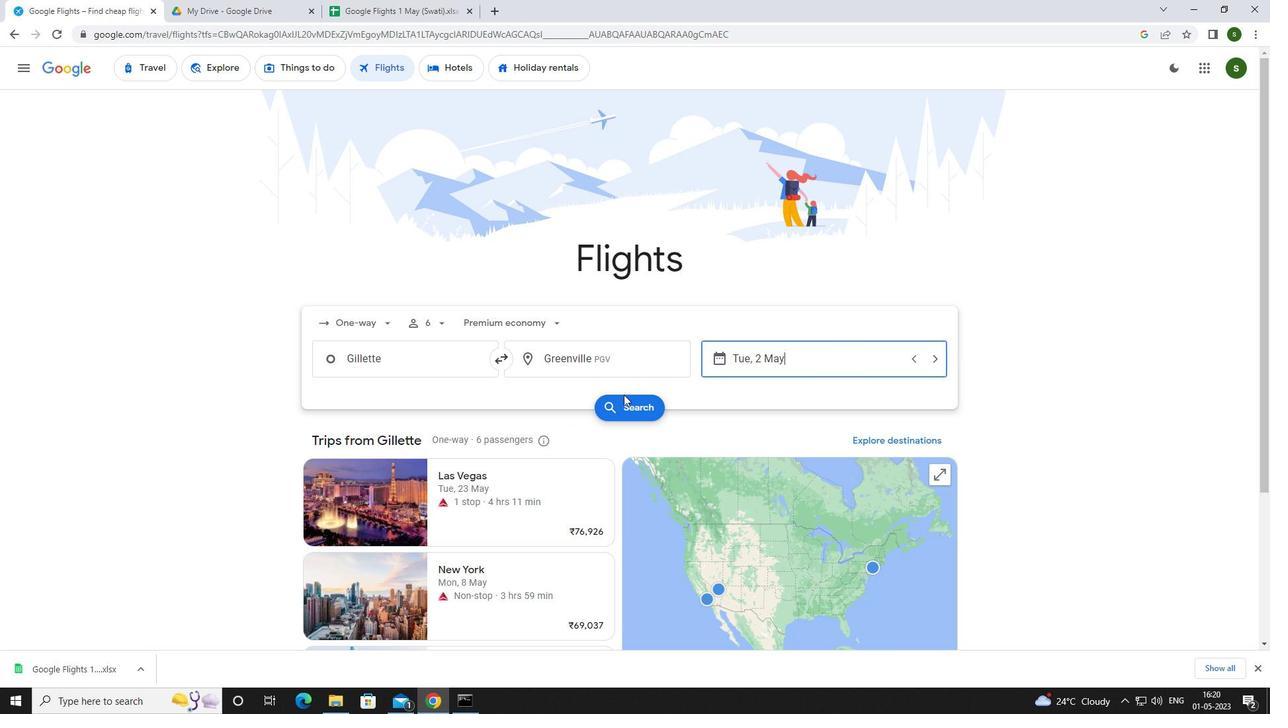 
Action: Mouse pressed left at (632, 413)
Screenshot: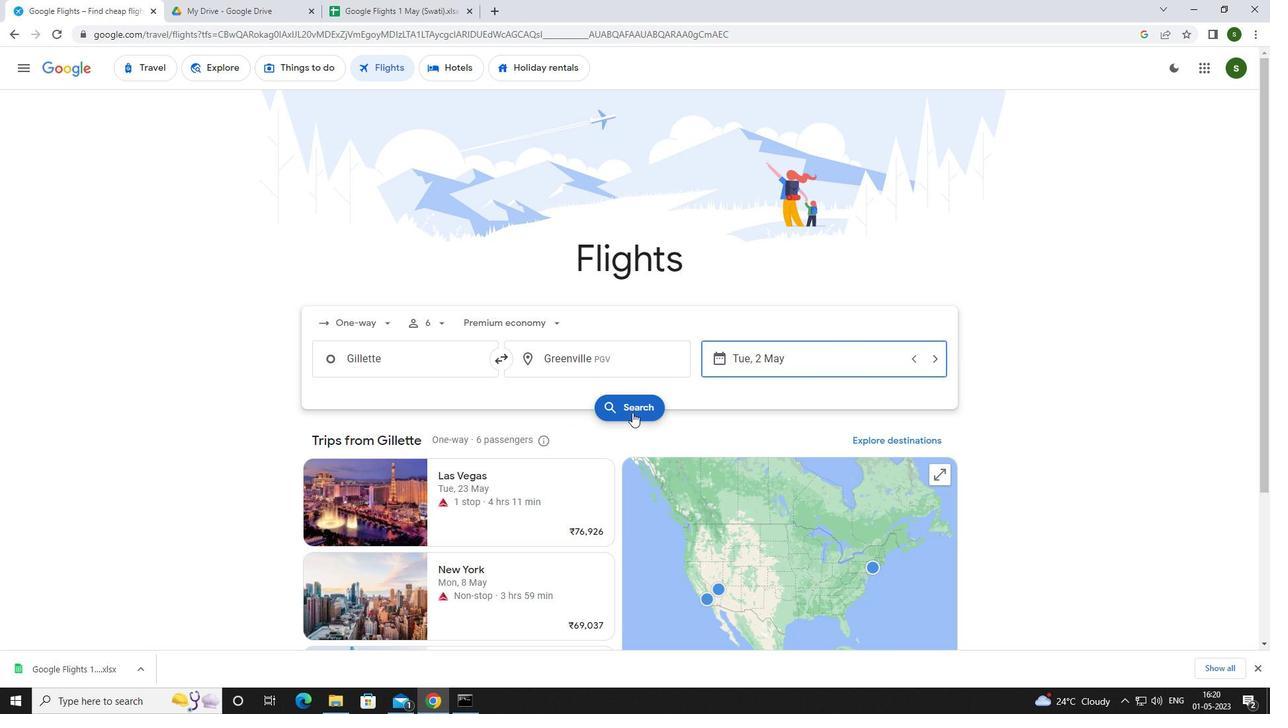 
Action: Mouse moved to (340, 187)
Screenshot: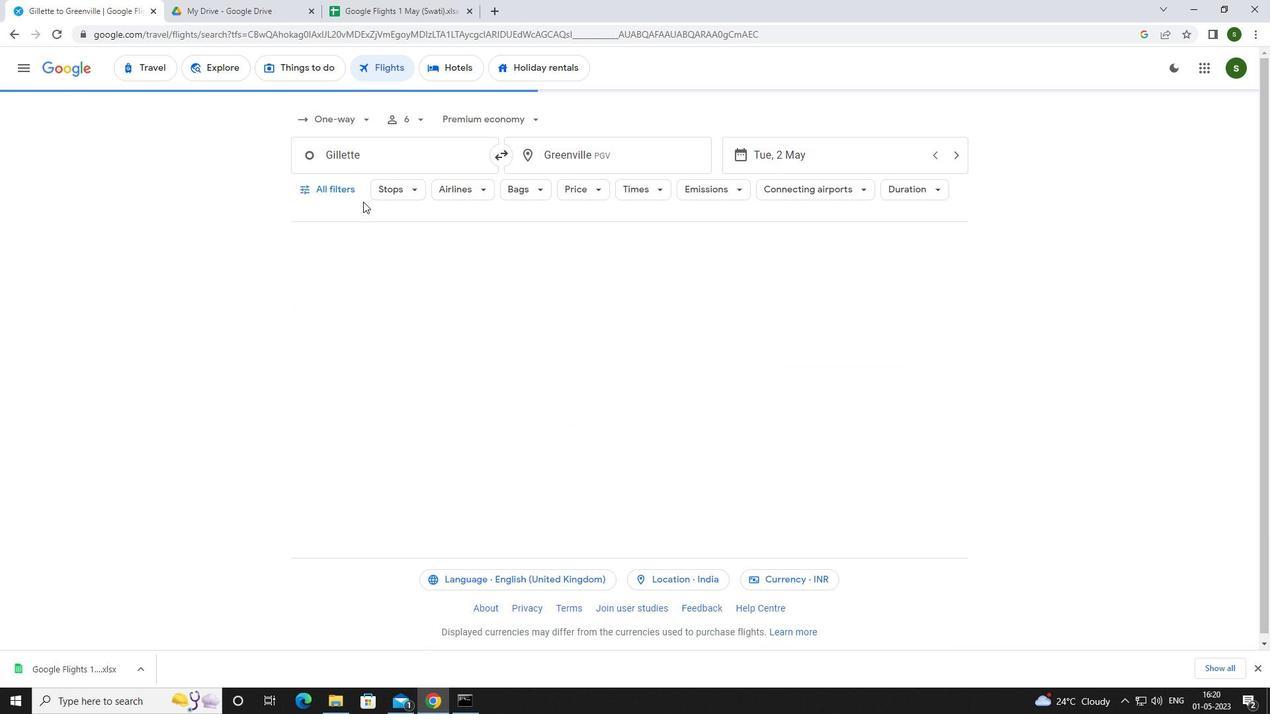 
Action: Mouse pressed left at (340, 187)
Screenshot: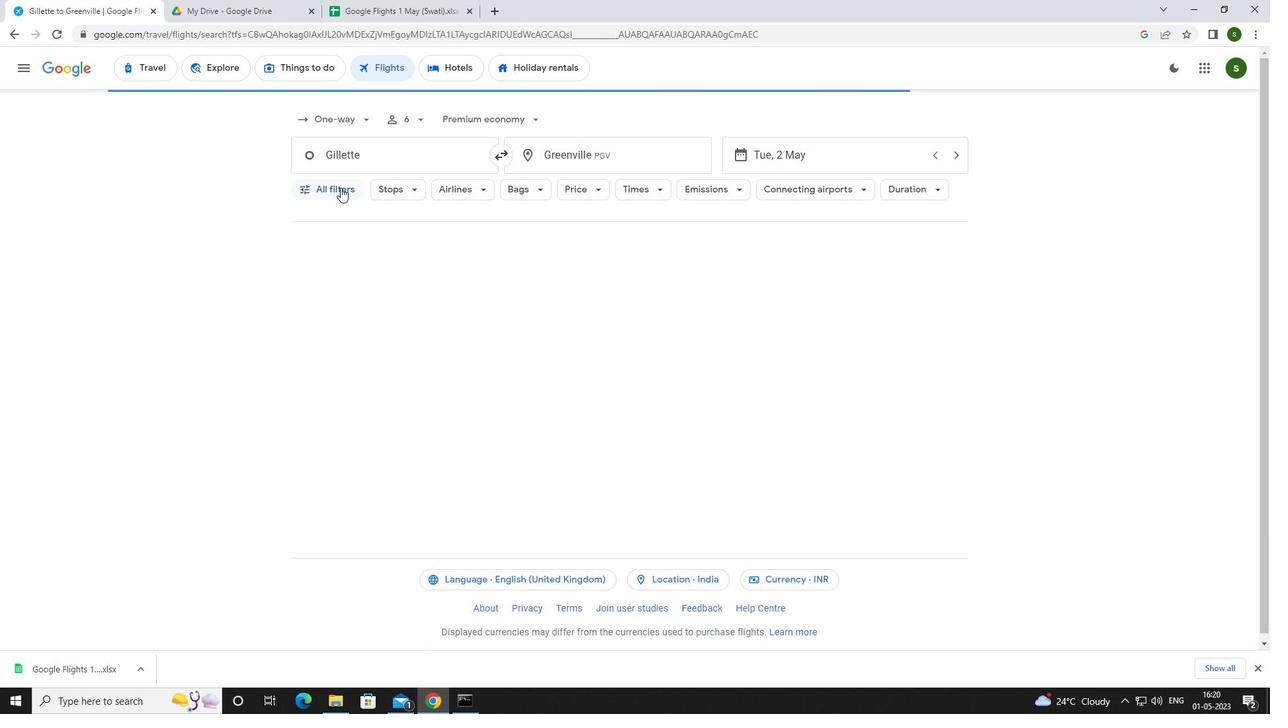 
Action: Mouse moved to (496, 472)
Screenshot: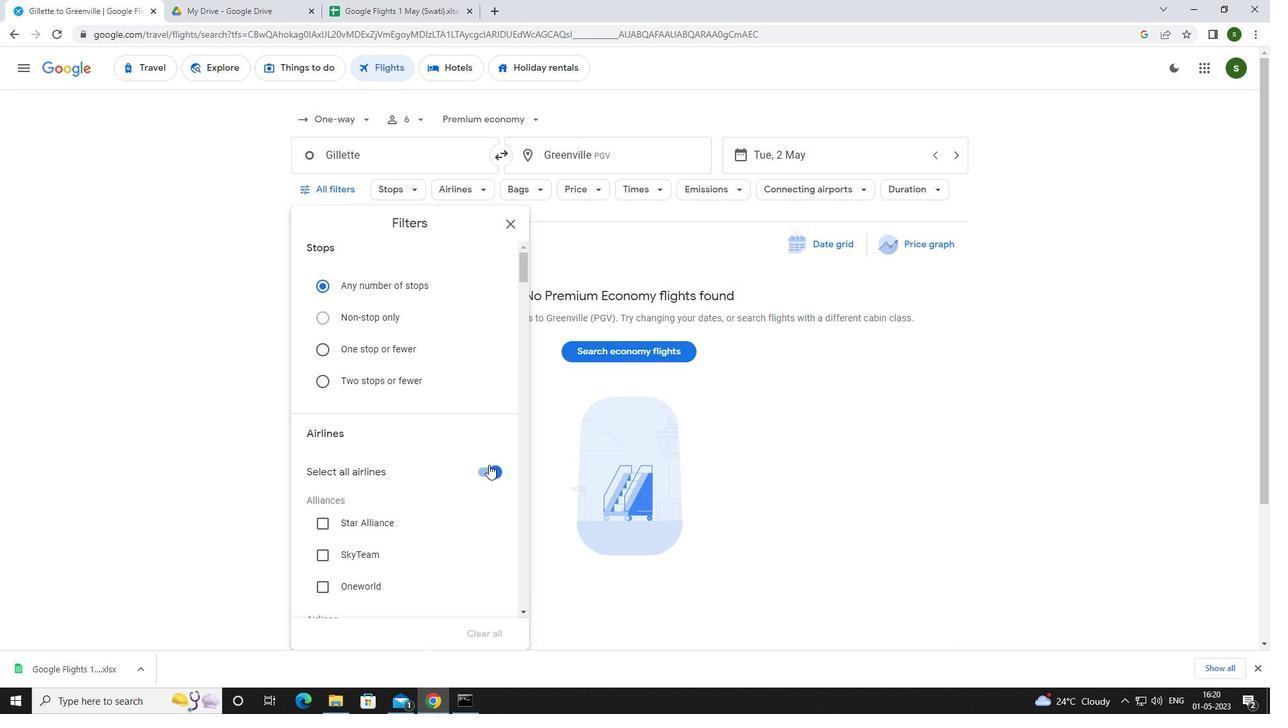 
Action: Mouse pressed left at (496, 472)
Screenshot: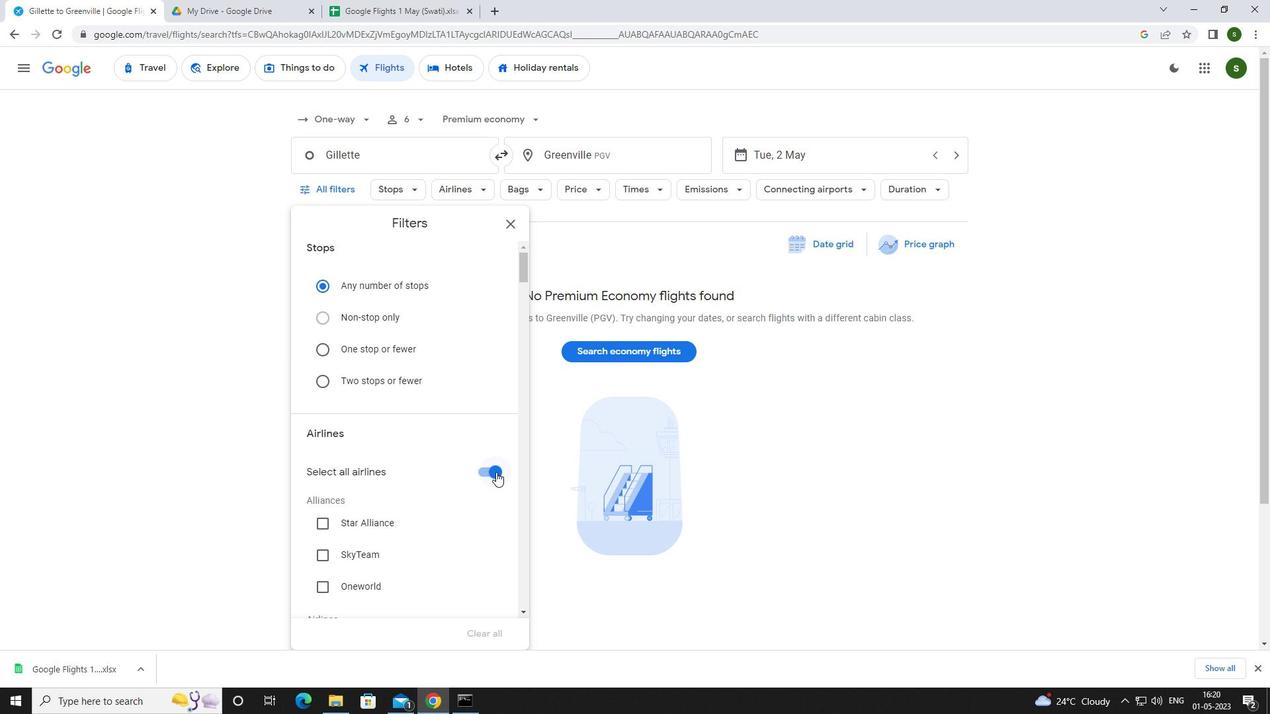 
Action: Mouse moved to (424, 365)
Screenshot: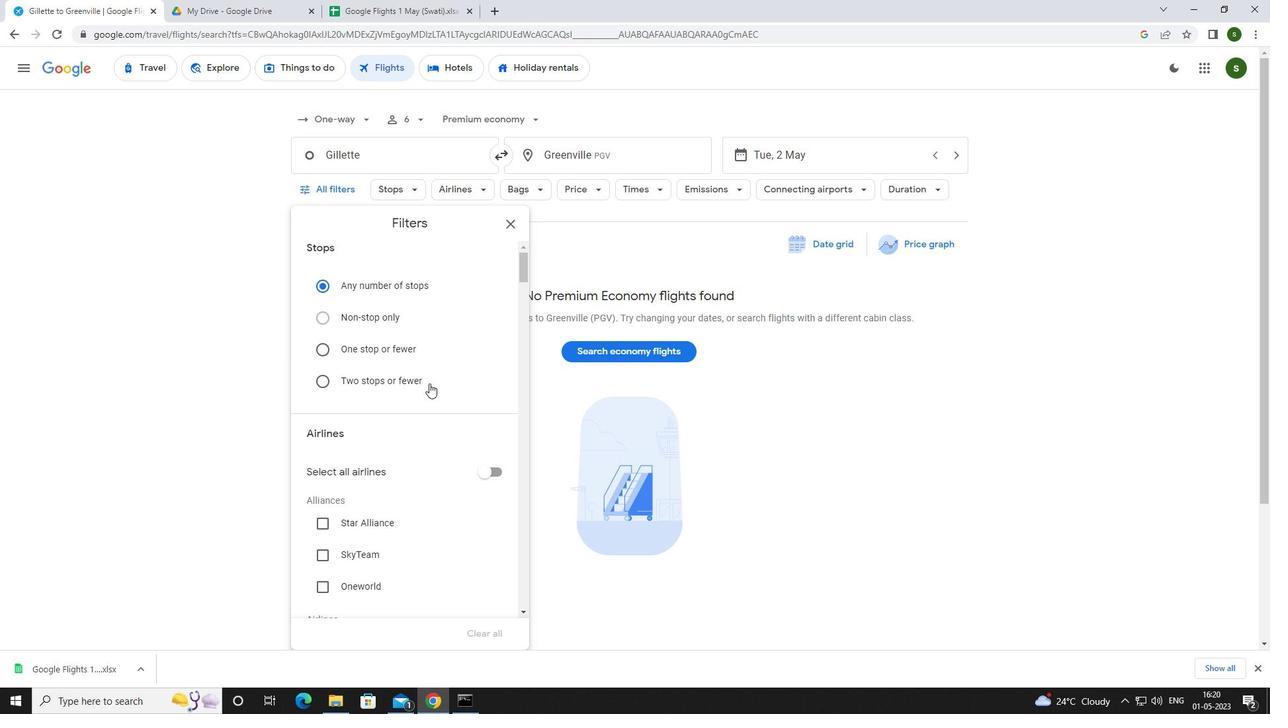 
Action: Mouse scrolled (424, 365) with delta (0, 0)
Screenshot: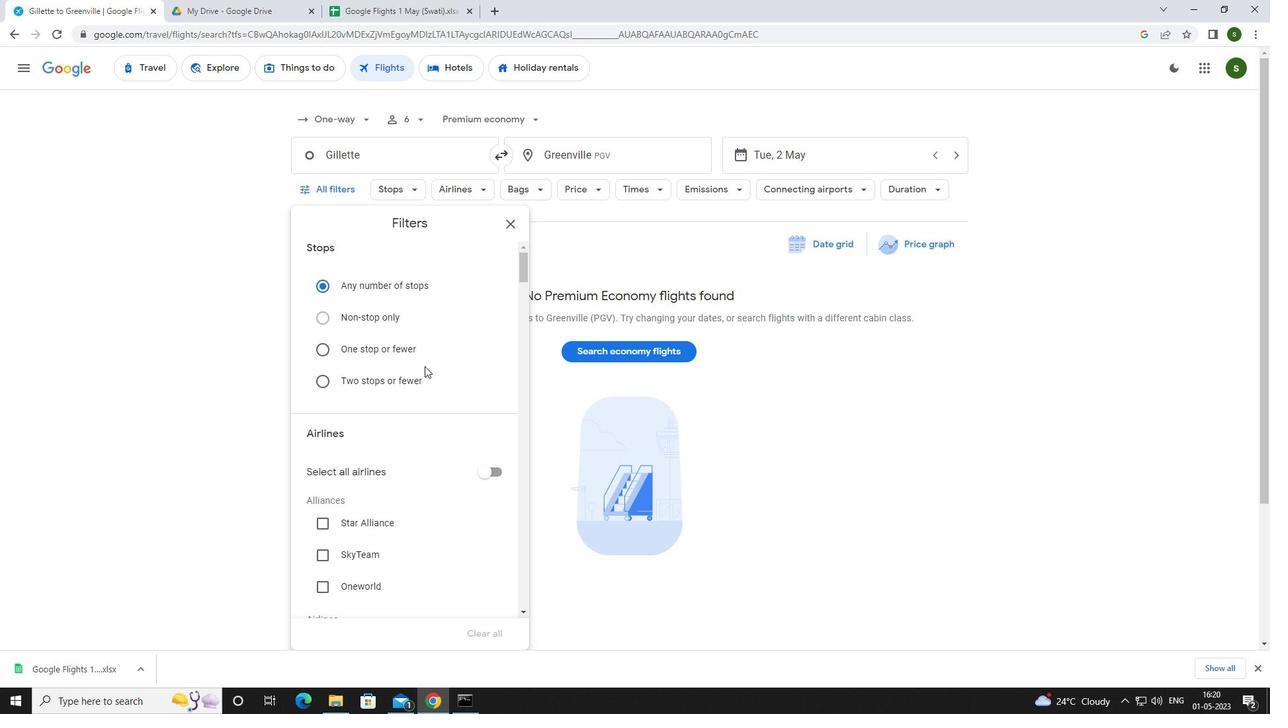 
Action: Mouse scrolled (424, 365) with delta (0, 0)
Screenshot: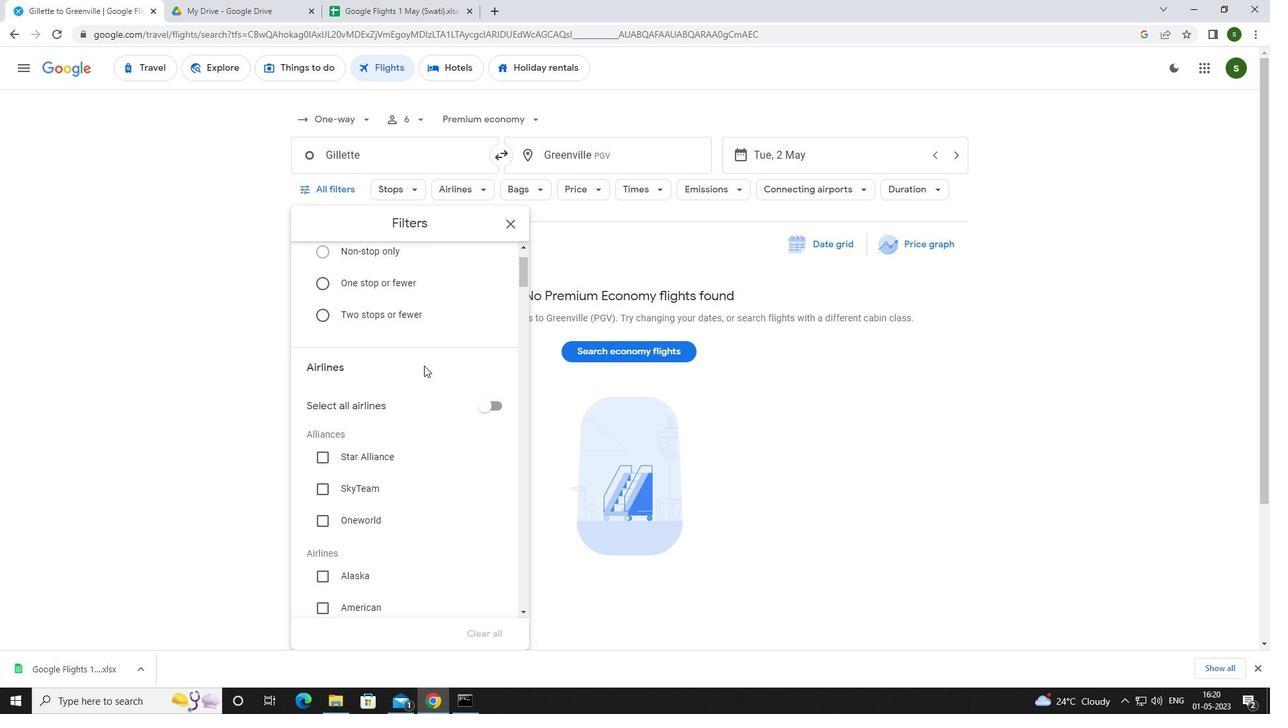 
Action: Mouse scrolled (424, 365) with delta (0, 0)
Screenshot: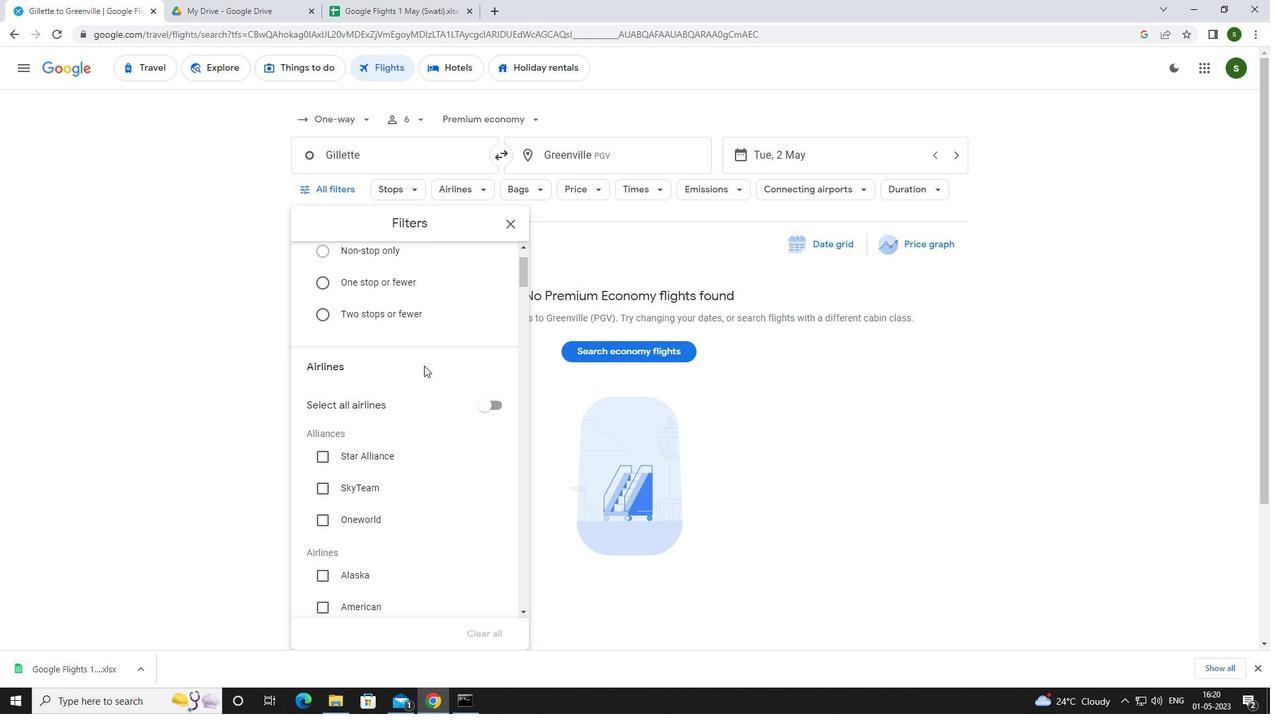 
Action: Mouse scrolled (424, 365) with delta (0, 0)
Screenshot: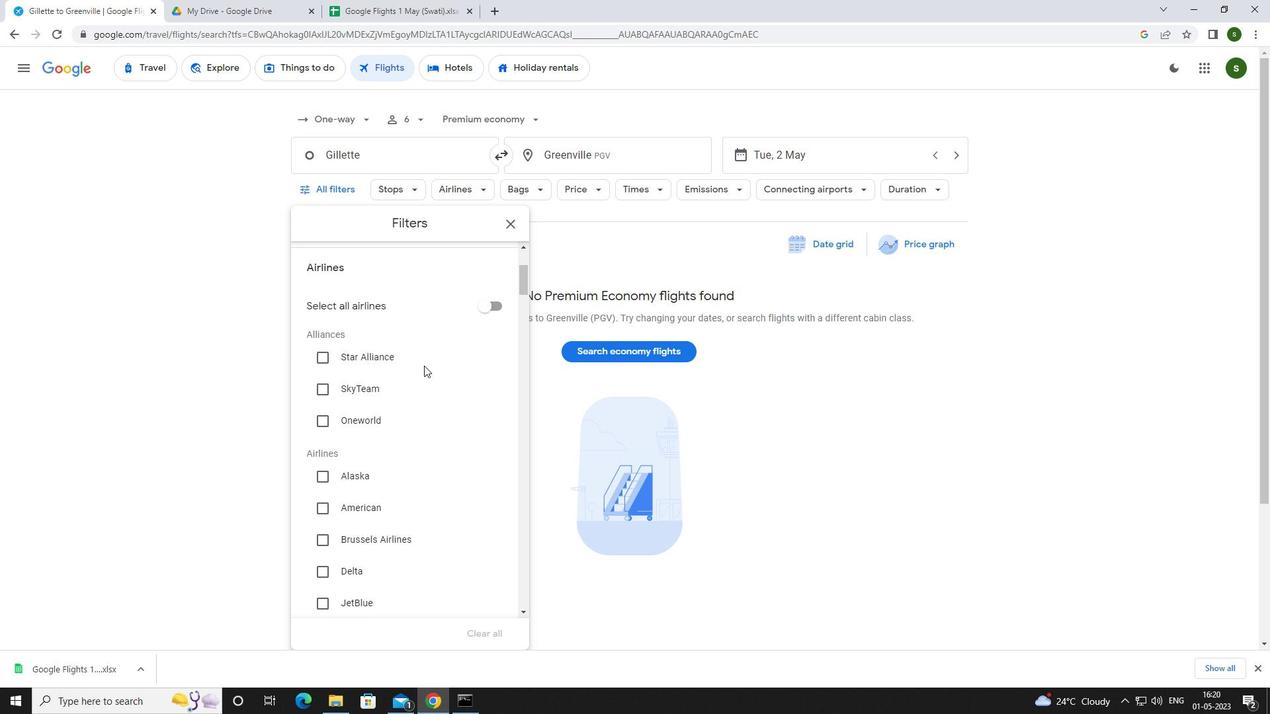 
Action: Mouse scrolled (424, 365) with delta (0, 0)
Screenshot: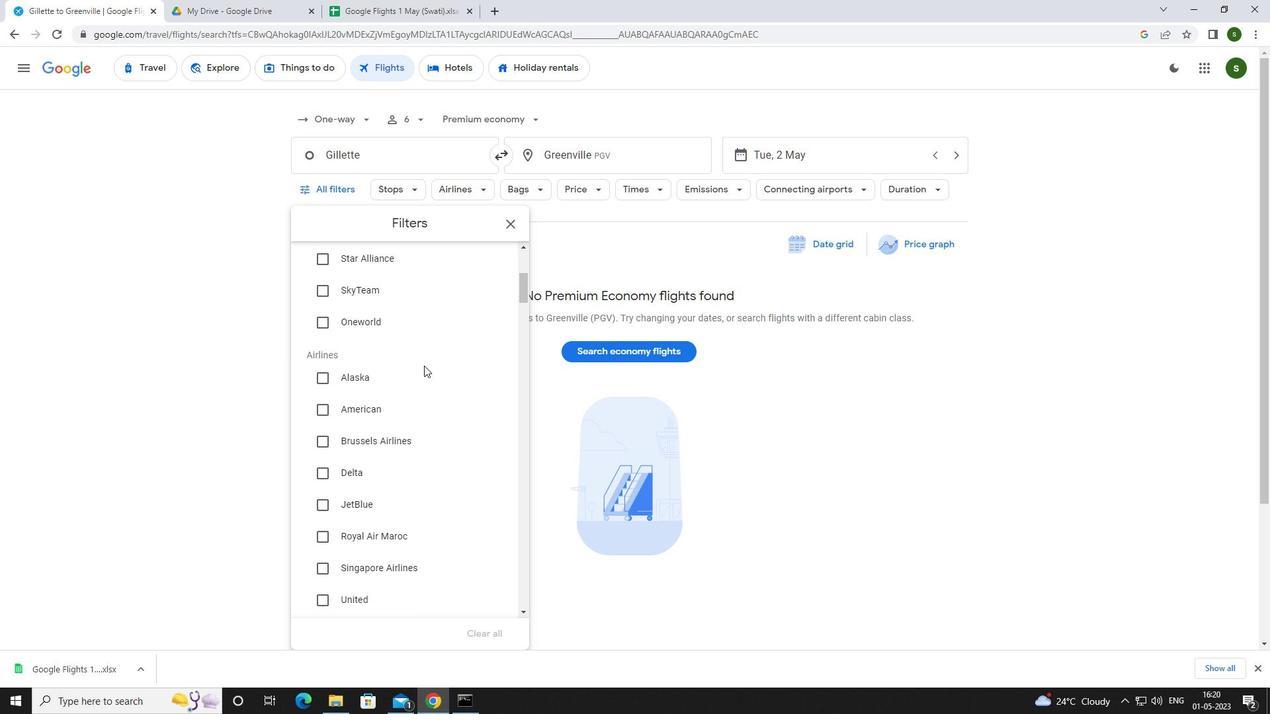 
Action: Mouse moved to (424, 367)
Screenshot: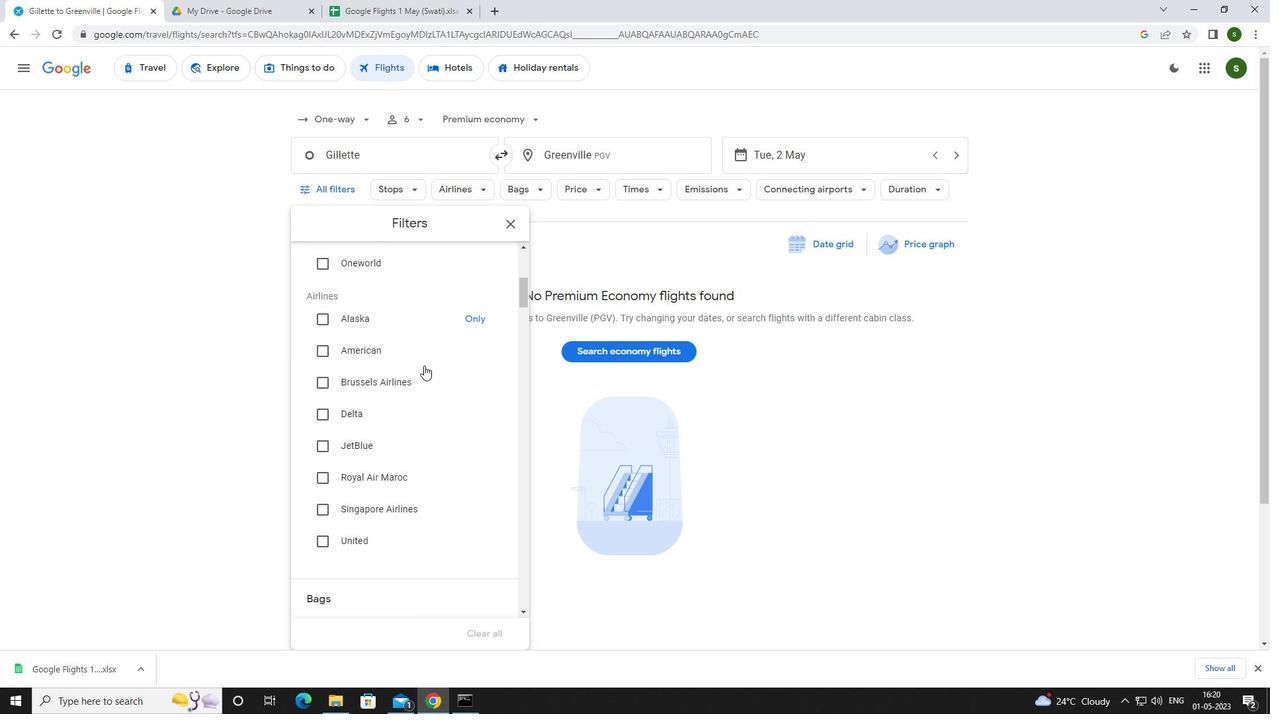 
Action: Mouse scrolled (424, 366) with delta (0, 0)
Screenshot: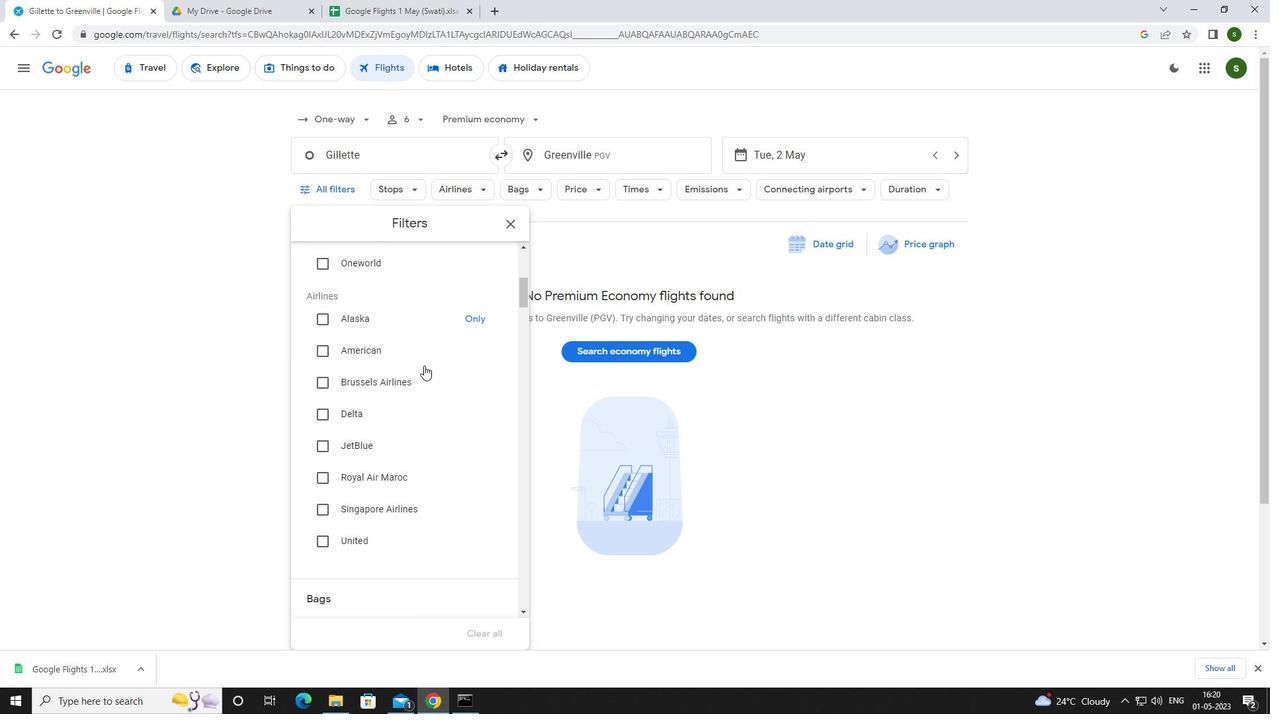 
Action: Mouse moved to (424, 370)
Screenshot: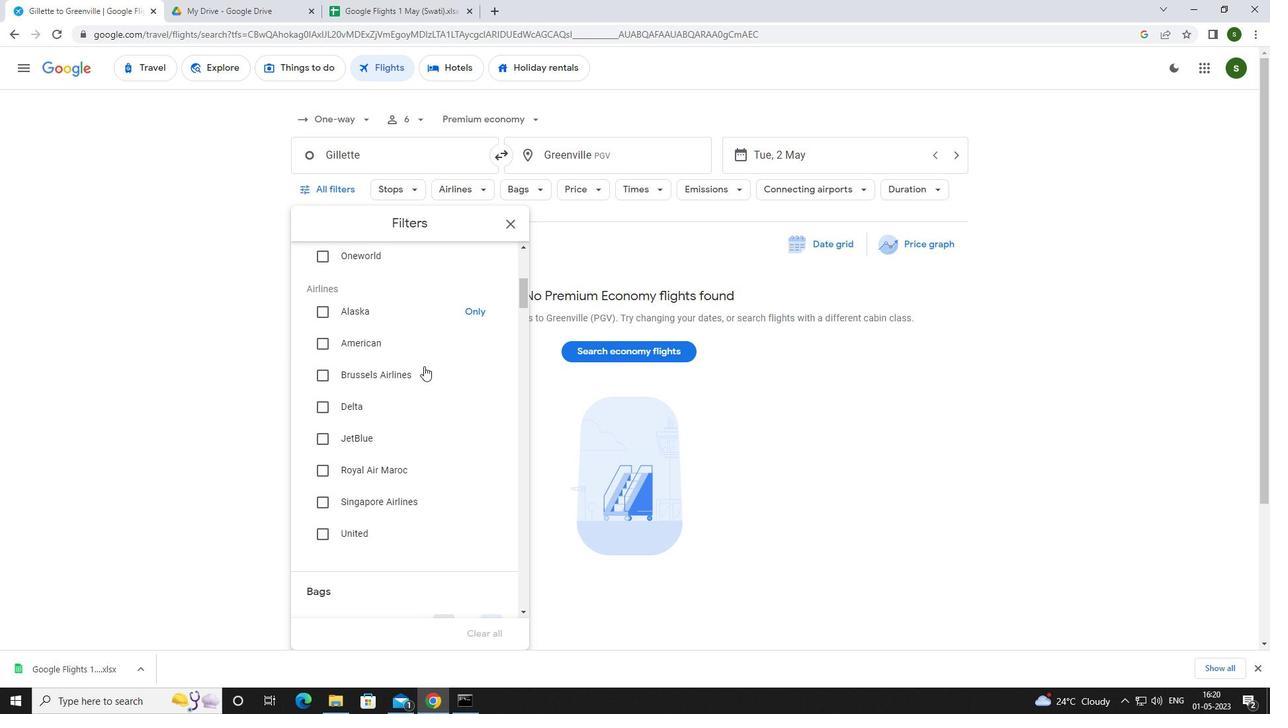 
Action: Mouse scrolled (424, 369) with delta (0, 0)
Screenshot: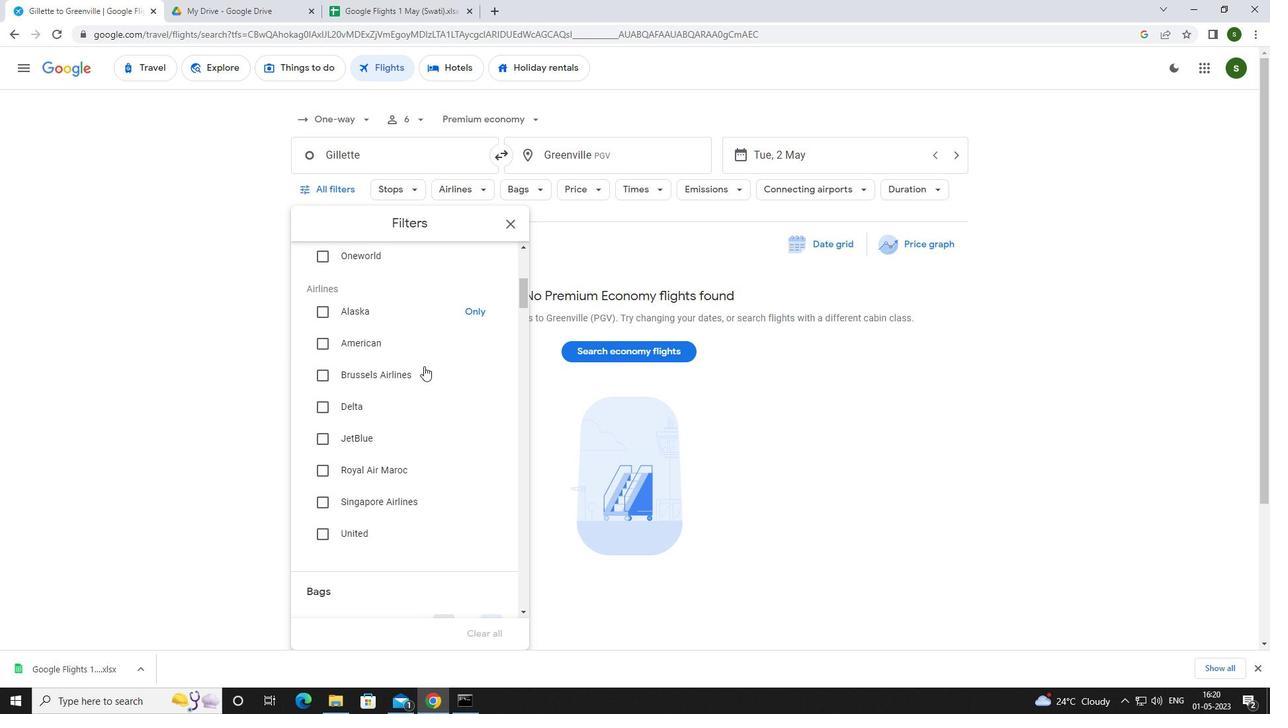 
Action: Mouse moved to (394, 341)
Screenshot: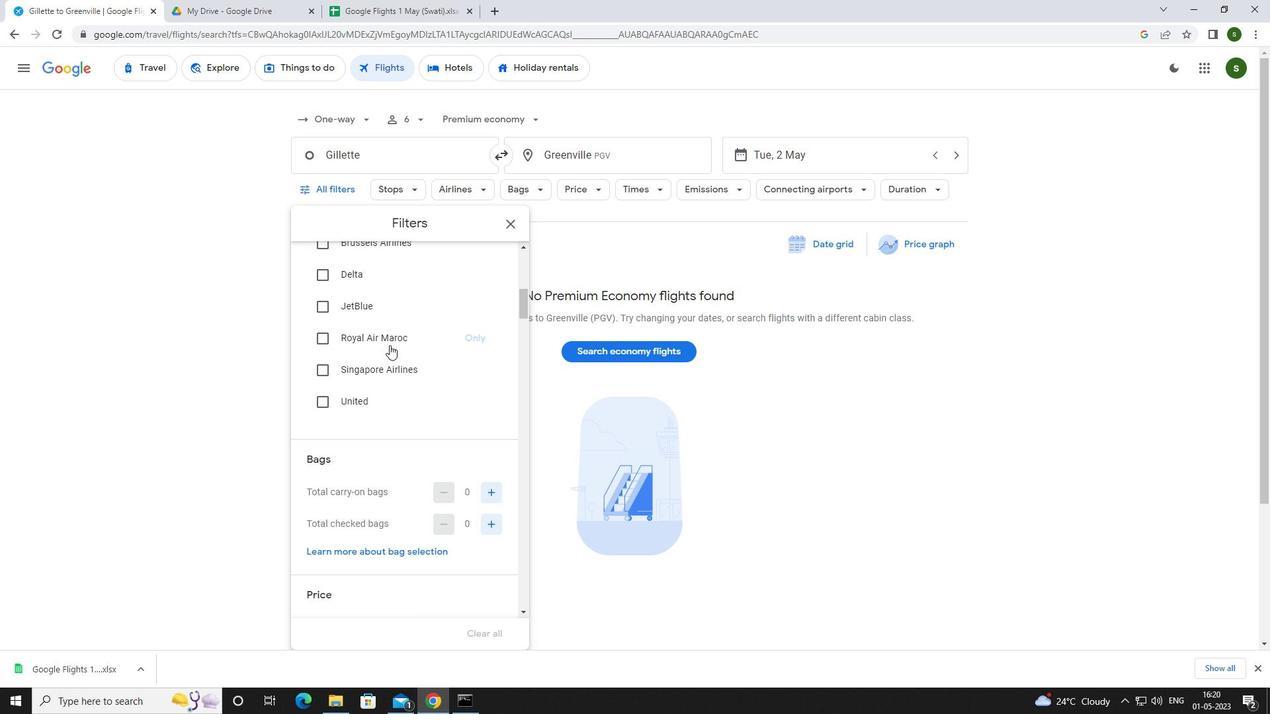 
Action: Mouse pressed left at (394, 341)
Screenshot: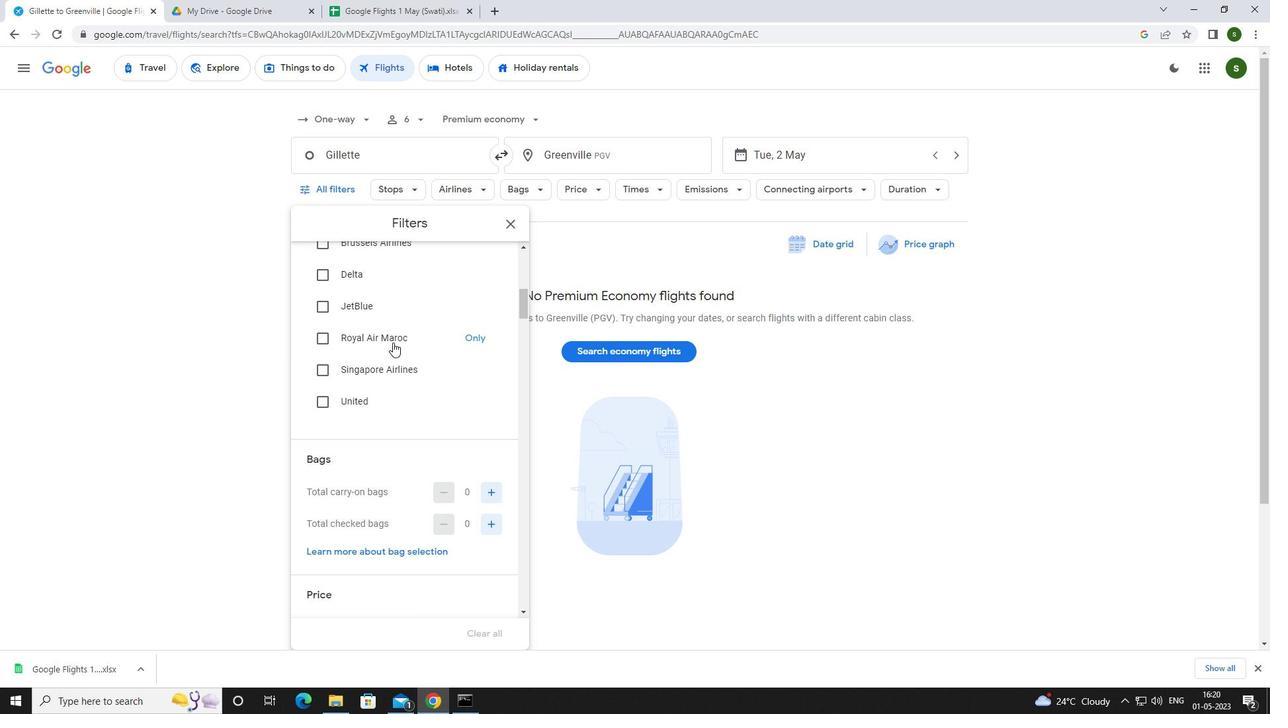 
Action: Mouse scrolled (394, 340) with delta (0, 0)
Screenshot: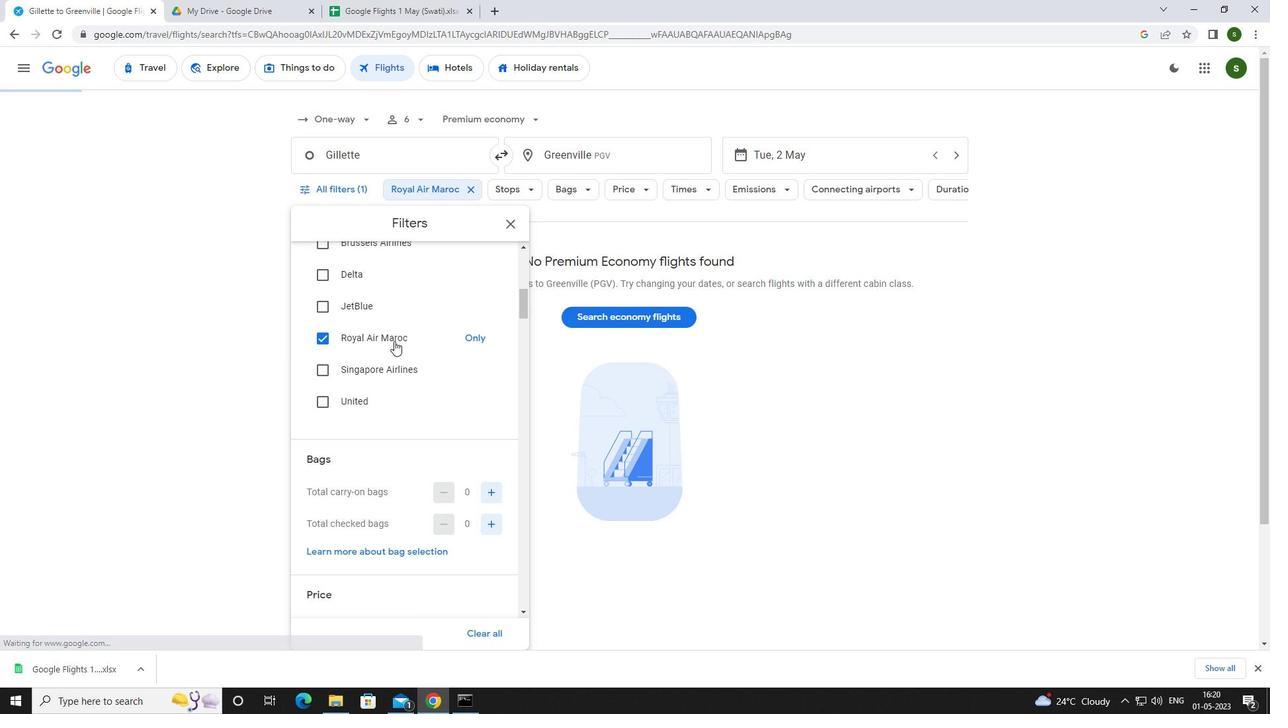 
Action: Mouse scrolled (394, 340) with delta (0, 0)
Screenshot: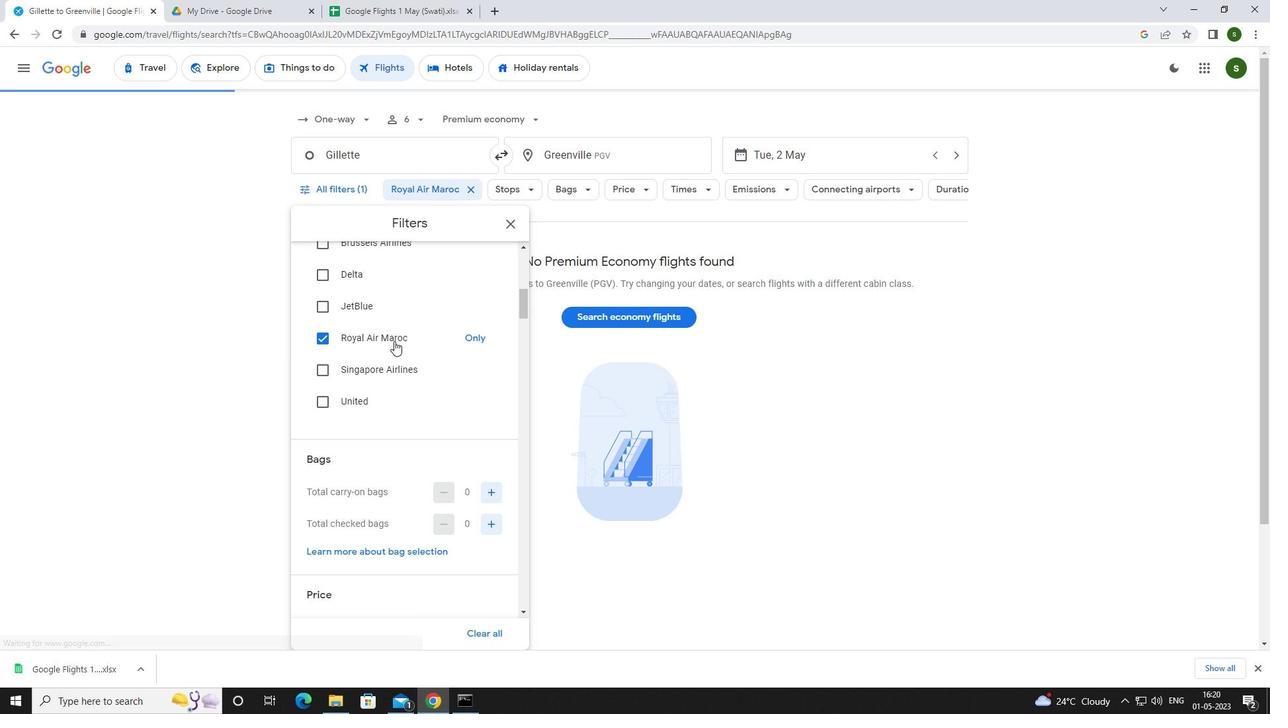 
Action: Mouse moved to (487, 391)
Screenshot: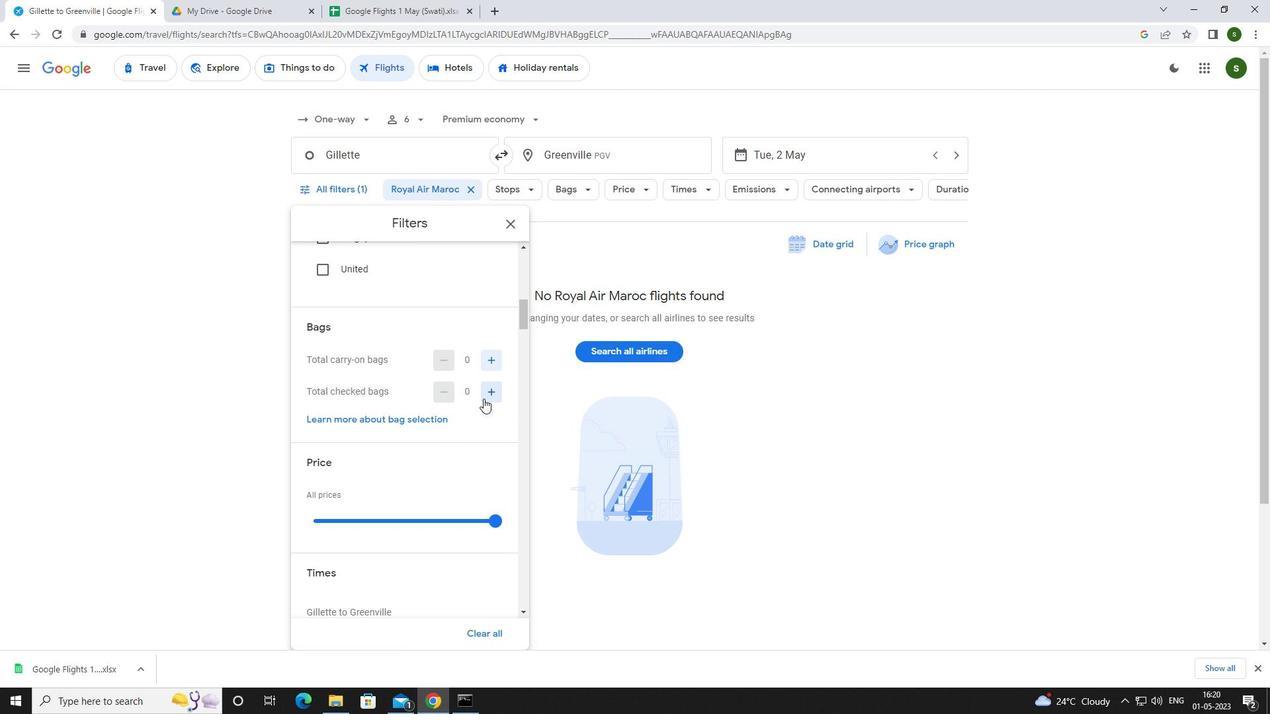 
Action: Mouse pressed left at (487, 391)
Screenshot: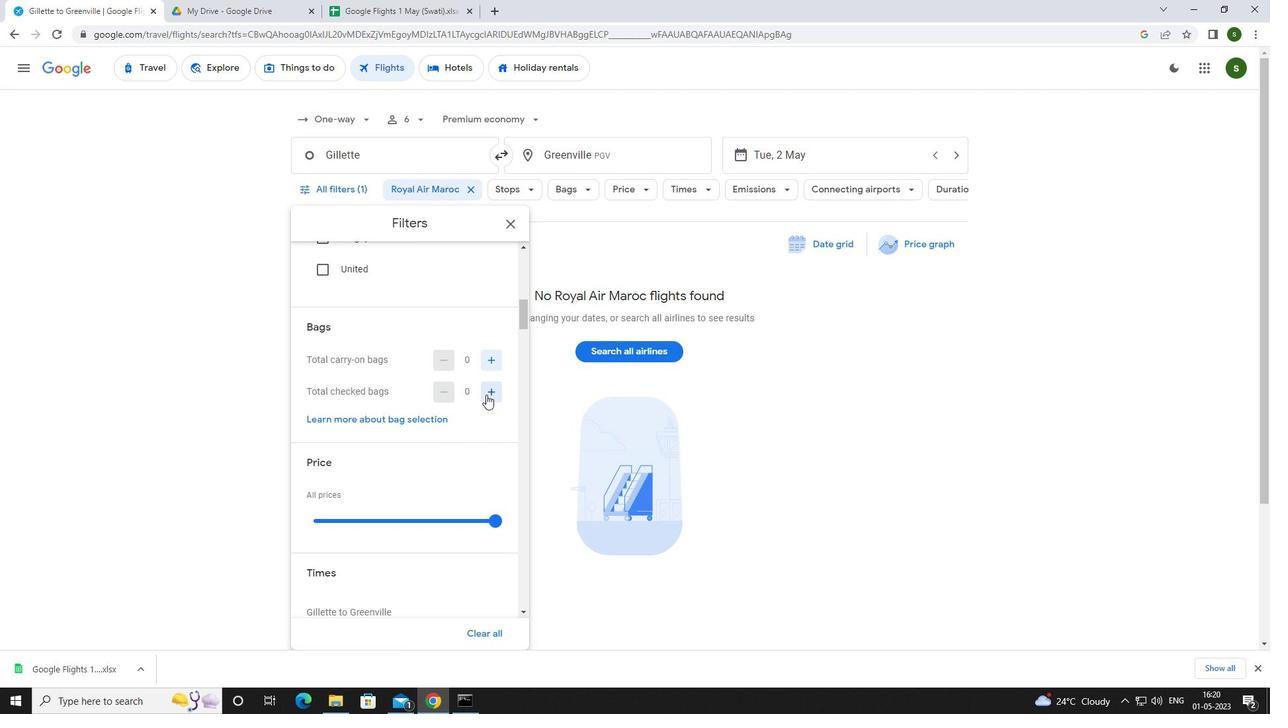 
Action: Mouse pressed left at (487, 391)
Screenshot: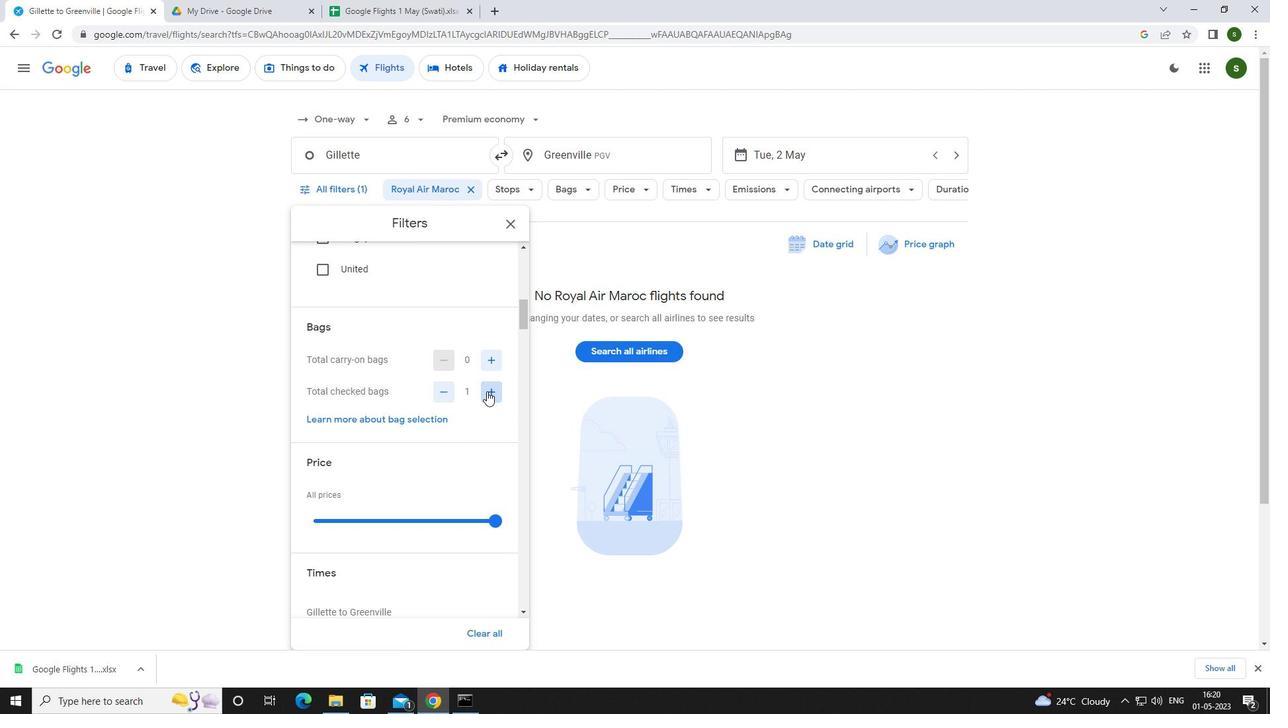 
Action: Mouse pressed left at (487, 391)
Screenshot: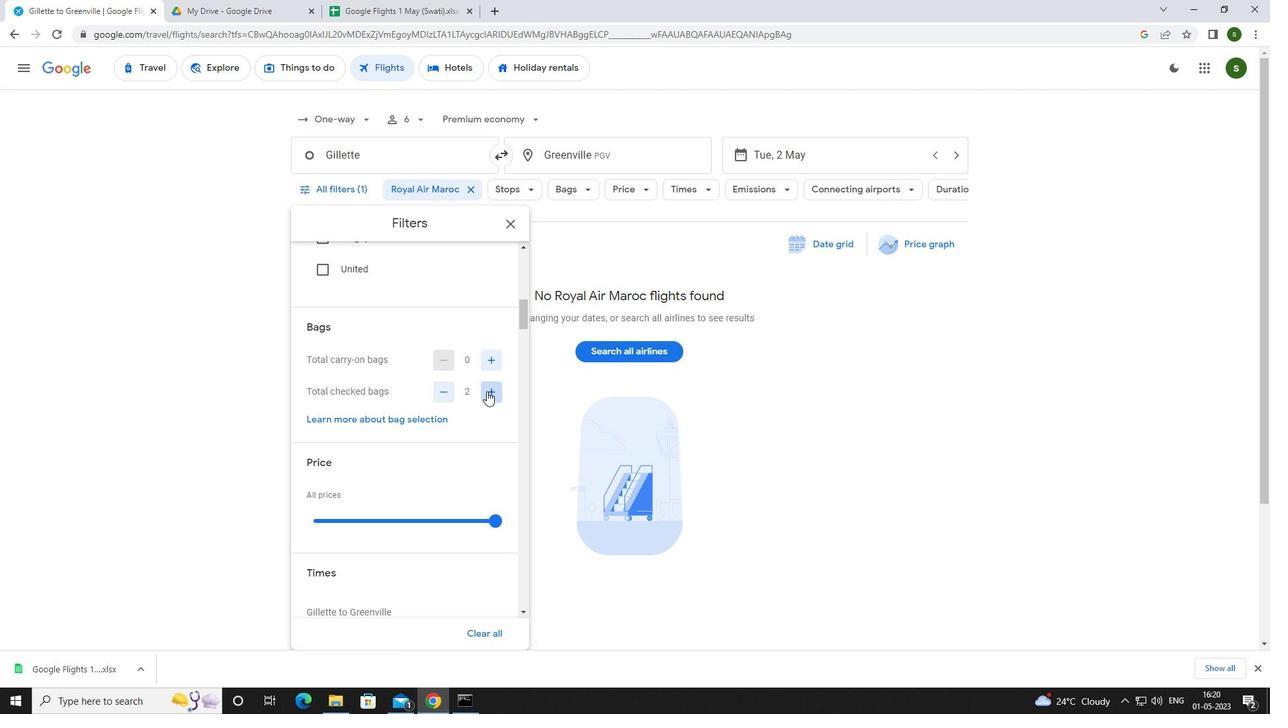 
Action: Mouse moved to (487, 391)
Screenshot: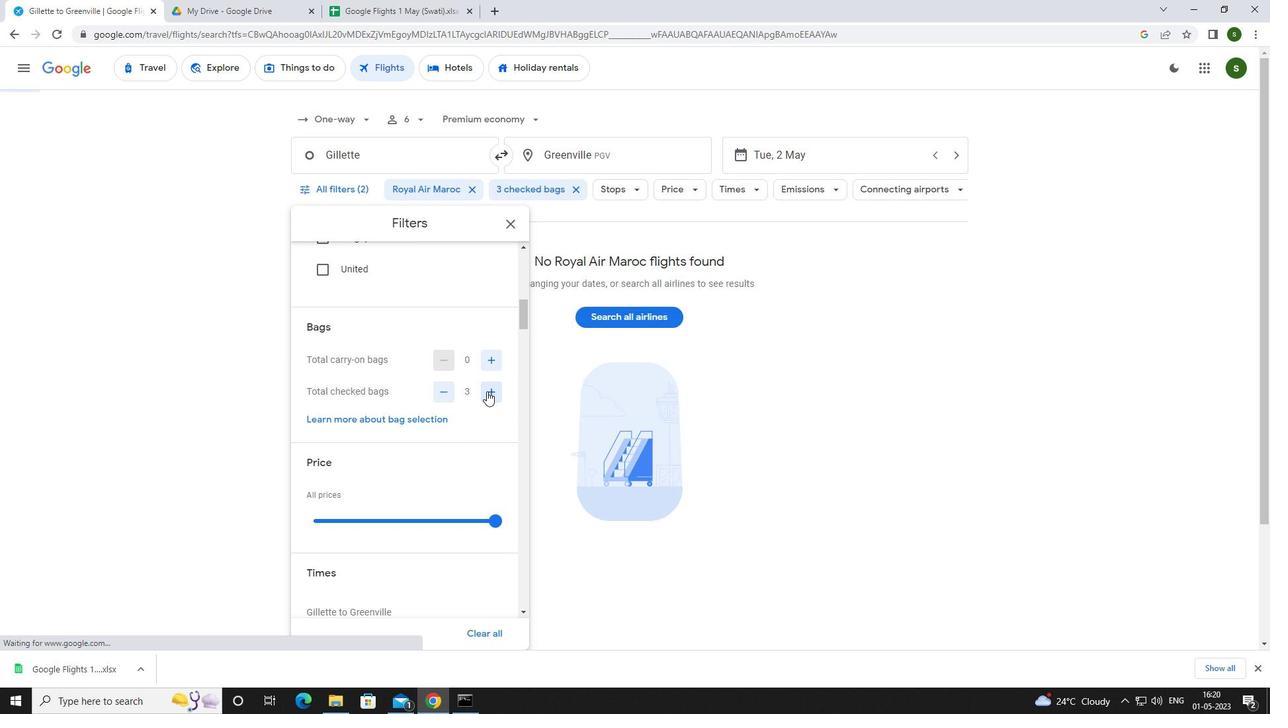 
Action: Mouse scrolled (487, 391) with delta (0, 0)
Screenshot: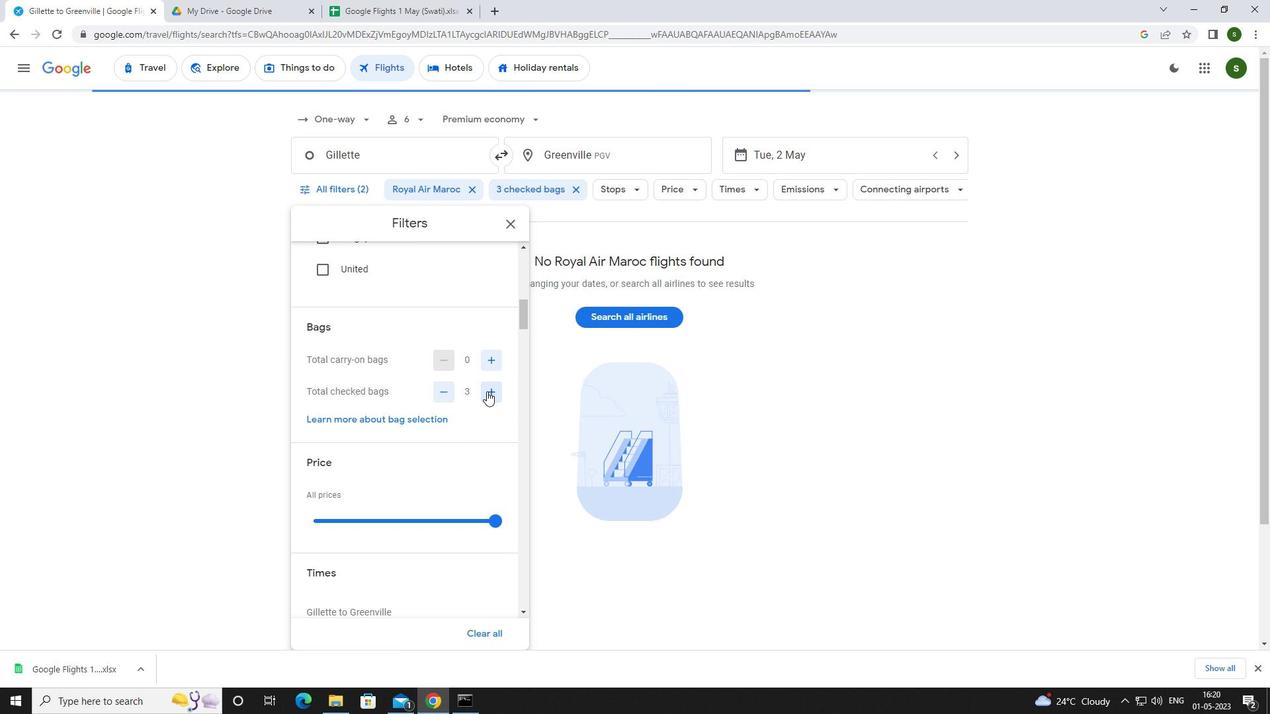 
Action: Mouse moved to (495, 453)
Screenshot: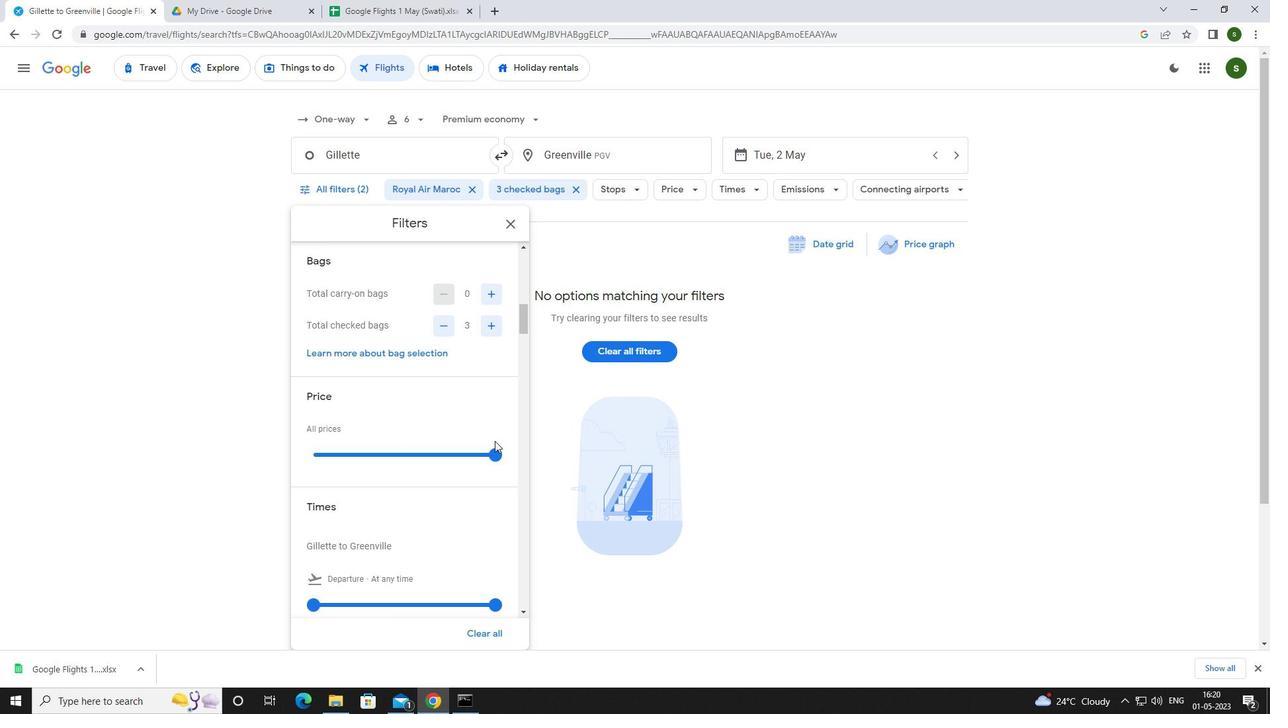 
Action: Mouse pressed left at (495, 453)
Screenshot: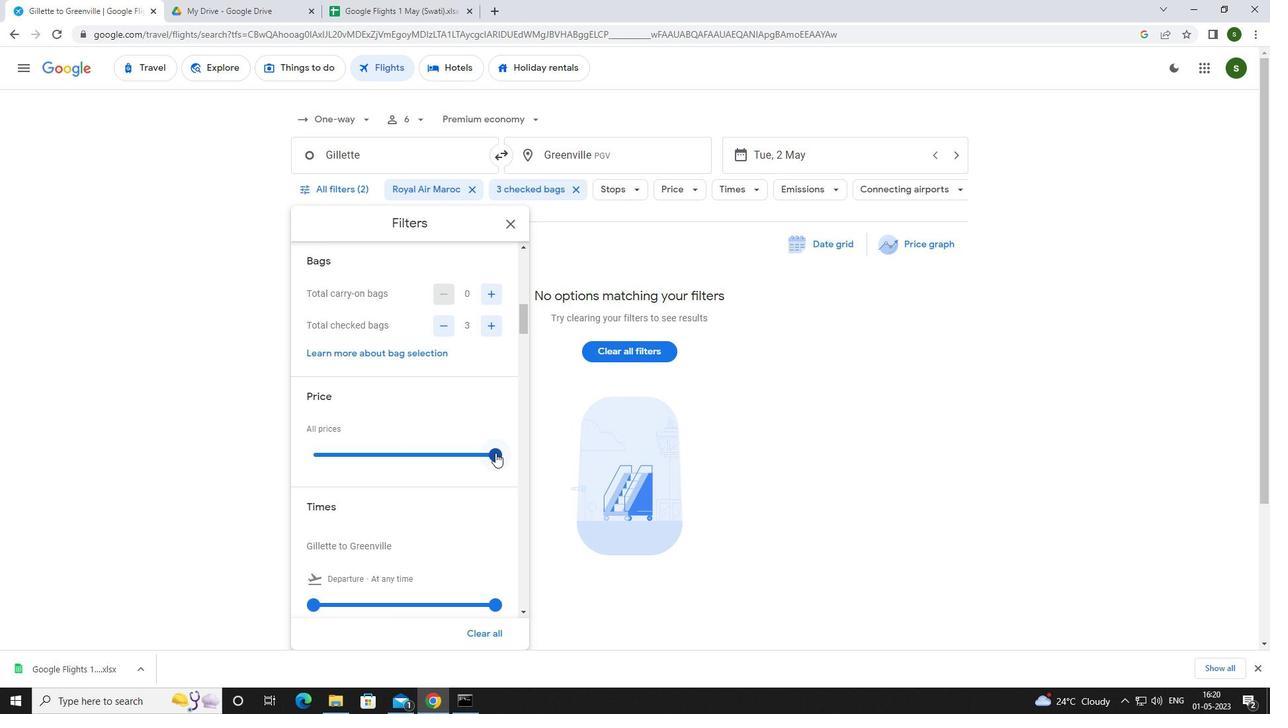 
Action: Mouse moved to (489, 446)
Screenshot: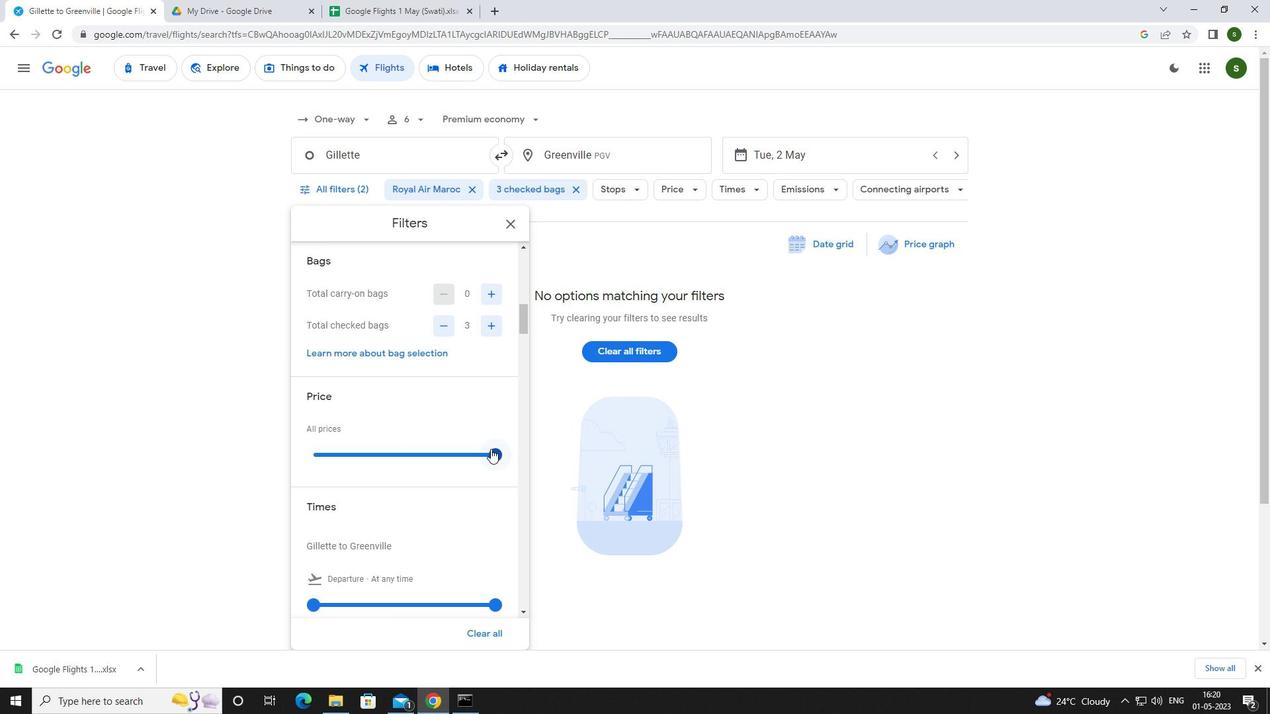 
Action: Mouse scrolled (489, 445) with delta (0, 0)
Screenshot: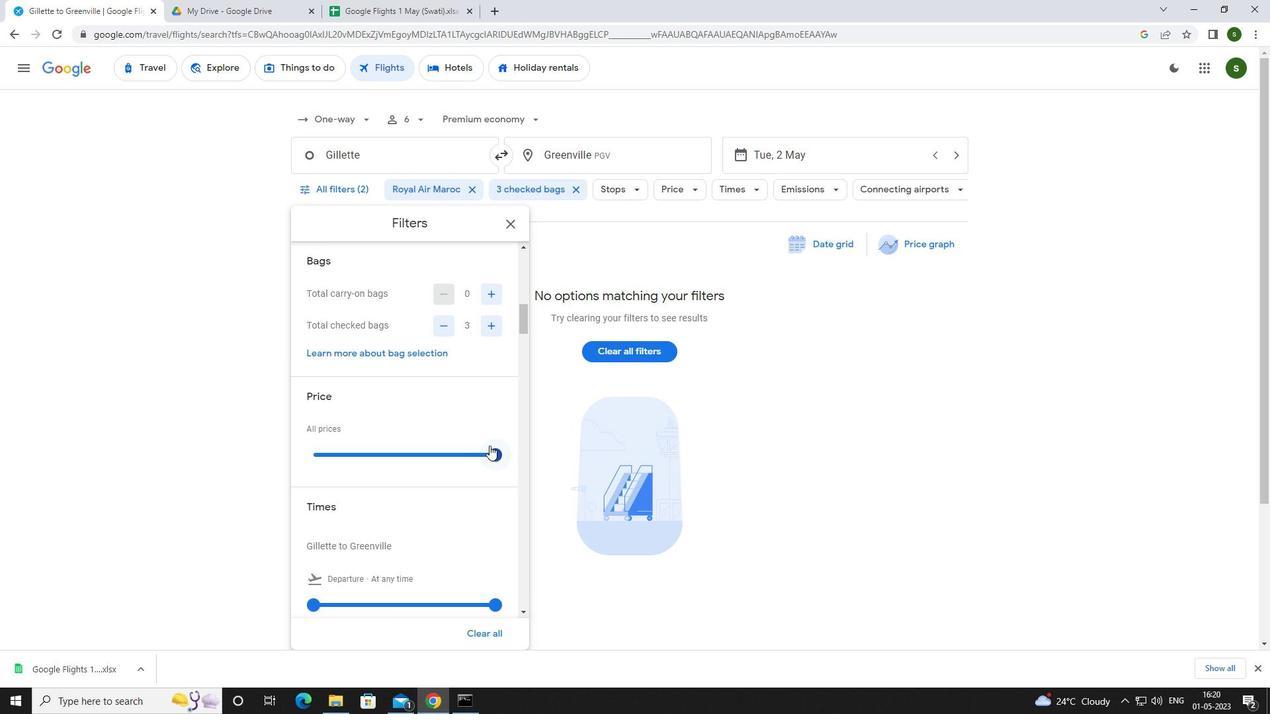 
Action: Mouse scrolled (489, 445) with delta (0, 0)
Screenshot: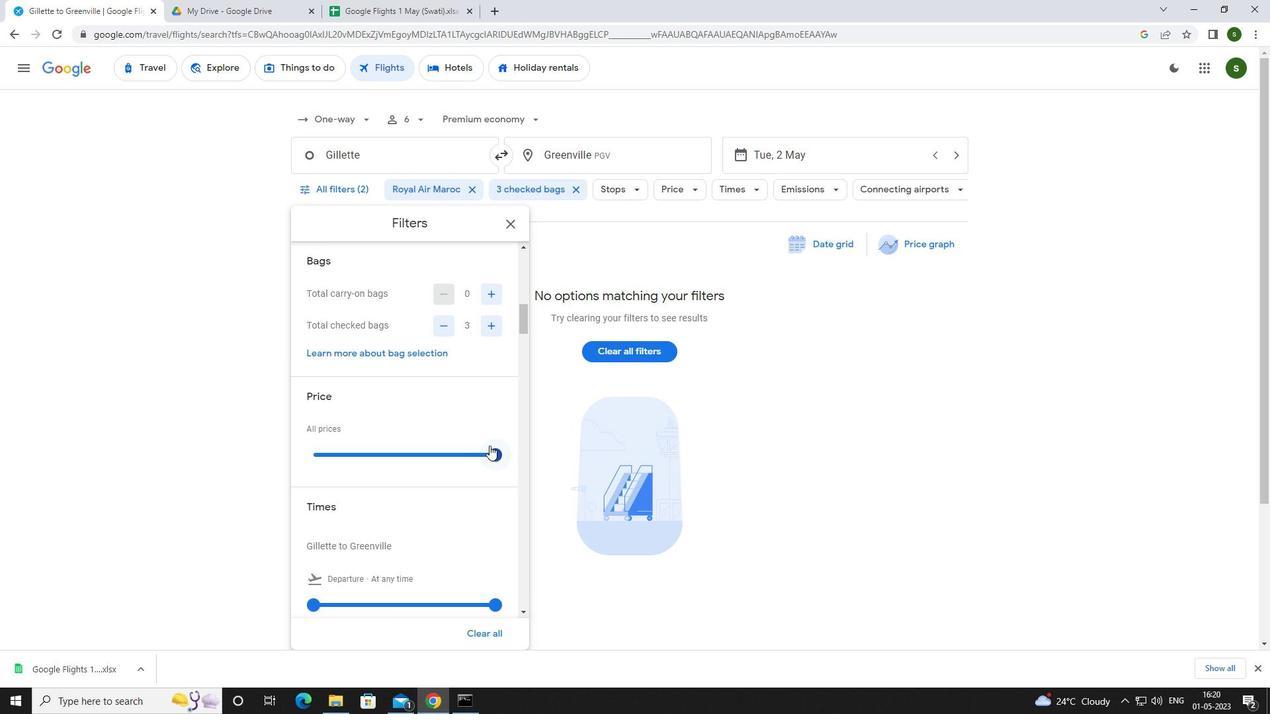 
Action: Mouse moved to (315, 473)
Screenshot: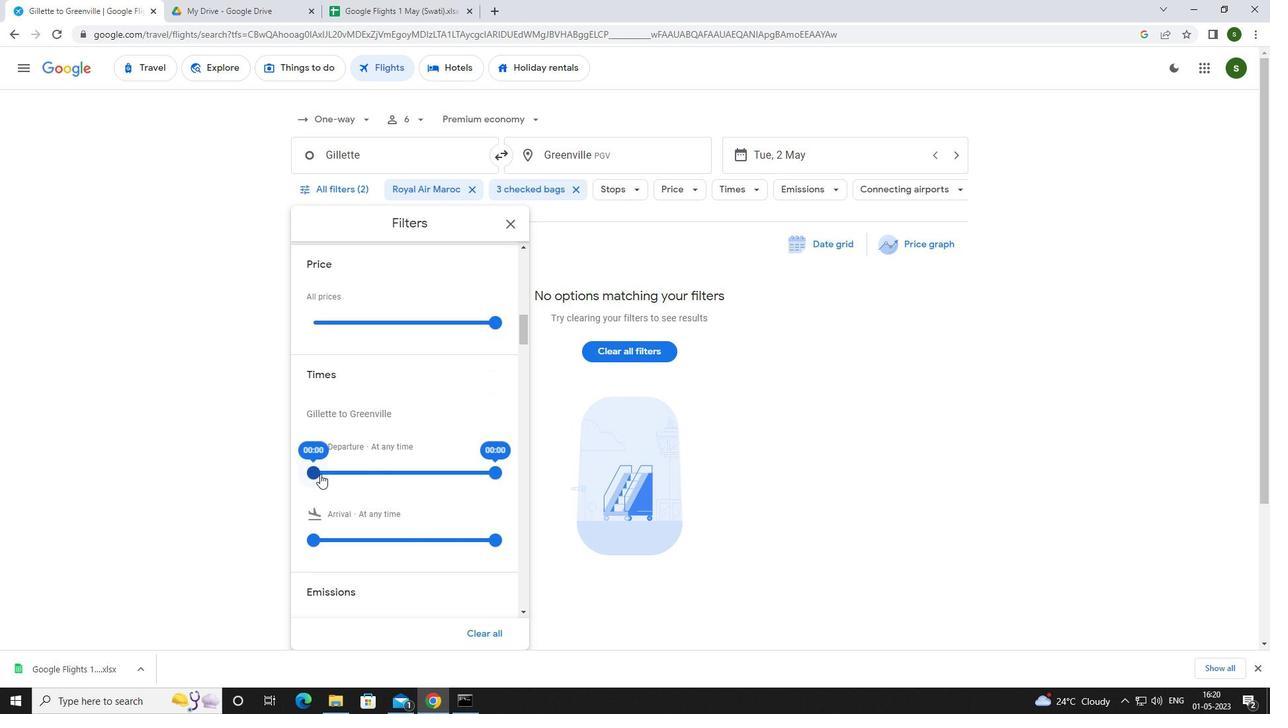 
Action: Mouse pressed left at (315, 473)
Screenshot: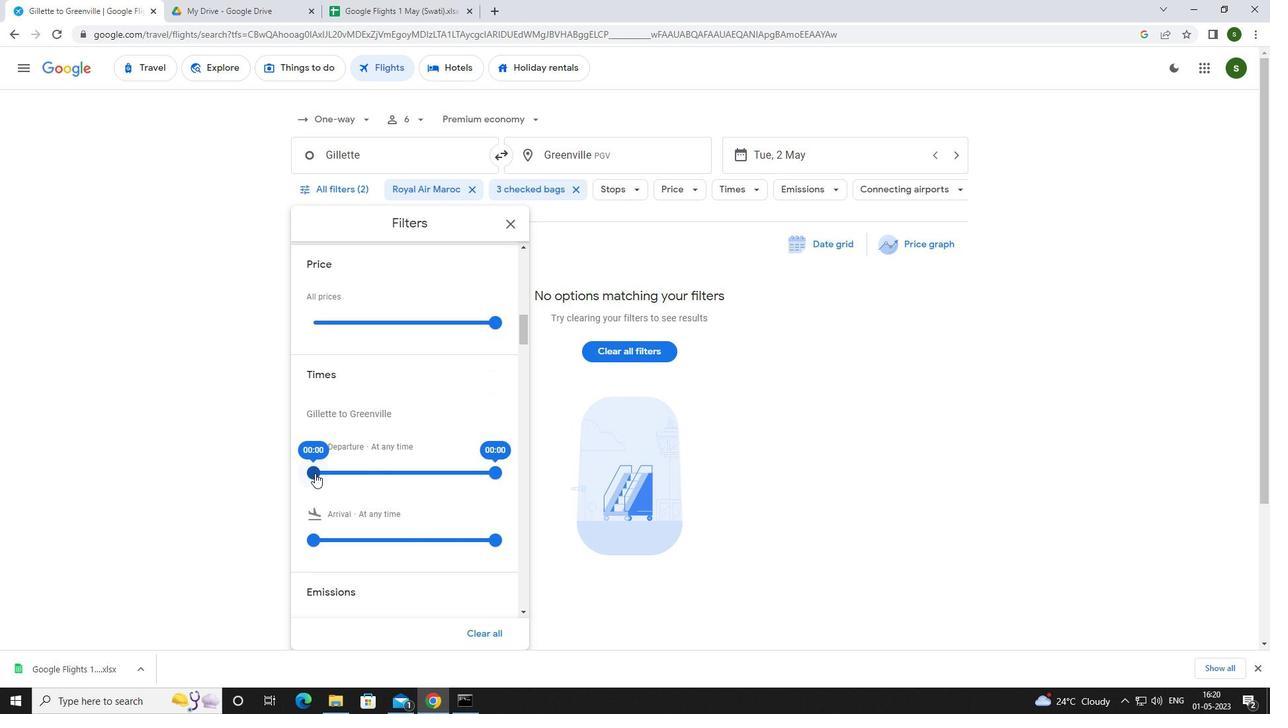 
Action: Mouse moved to (404, 469)
Screenshot: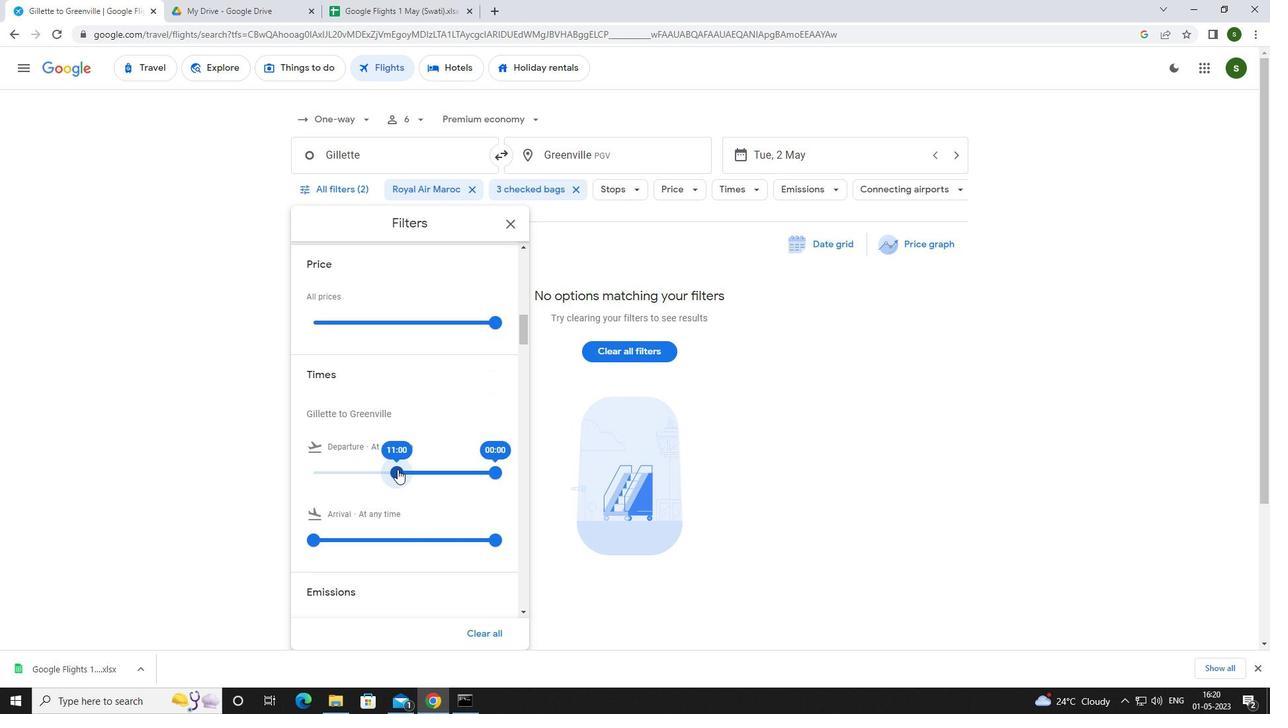 
Action: Mouse pressed left at (404, 469)
Screenshot: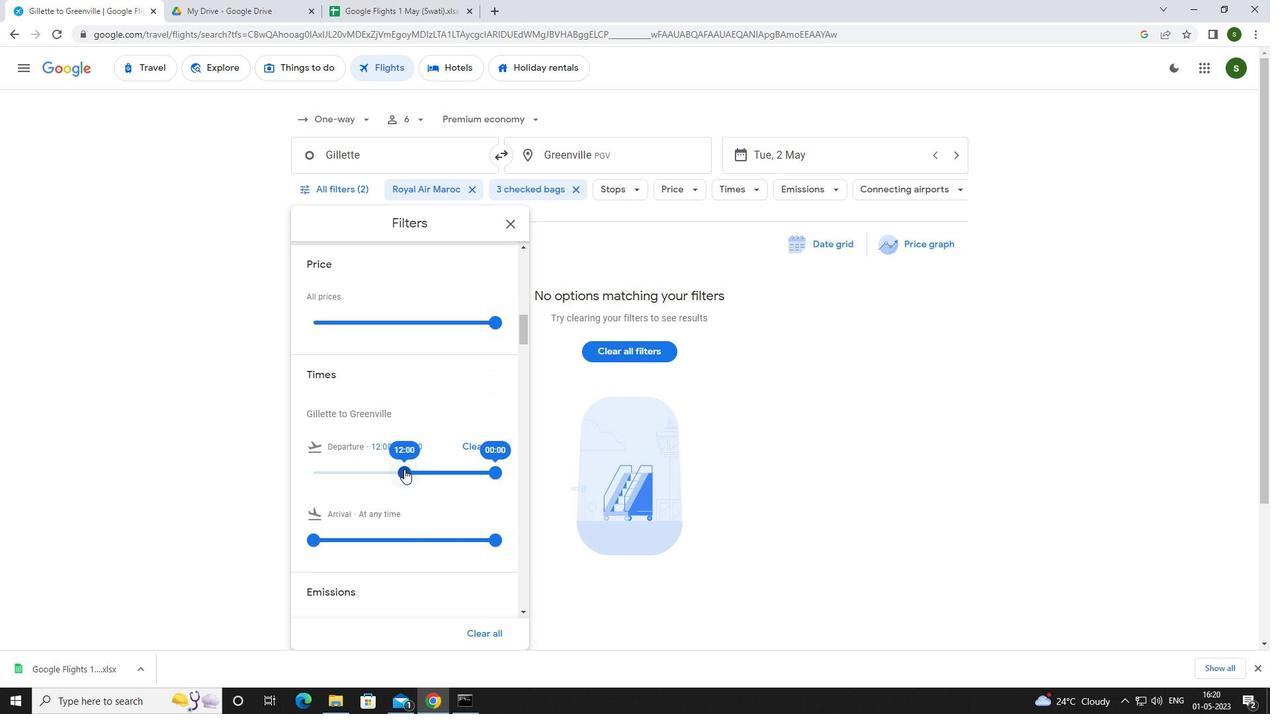 
Action: Mouse moved to (731, 394)
Screenshot: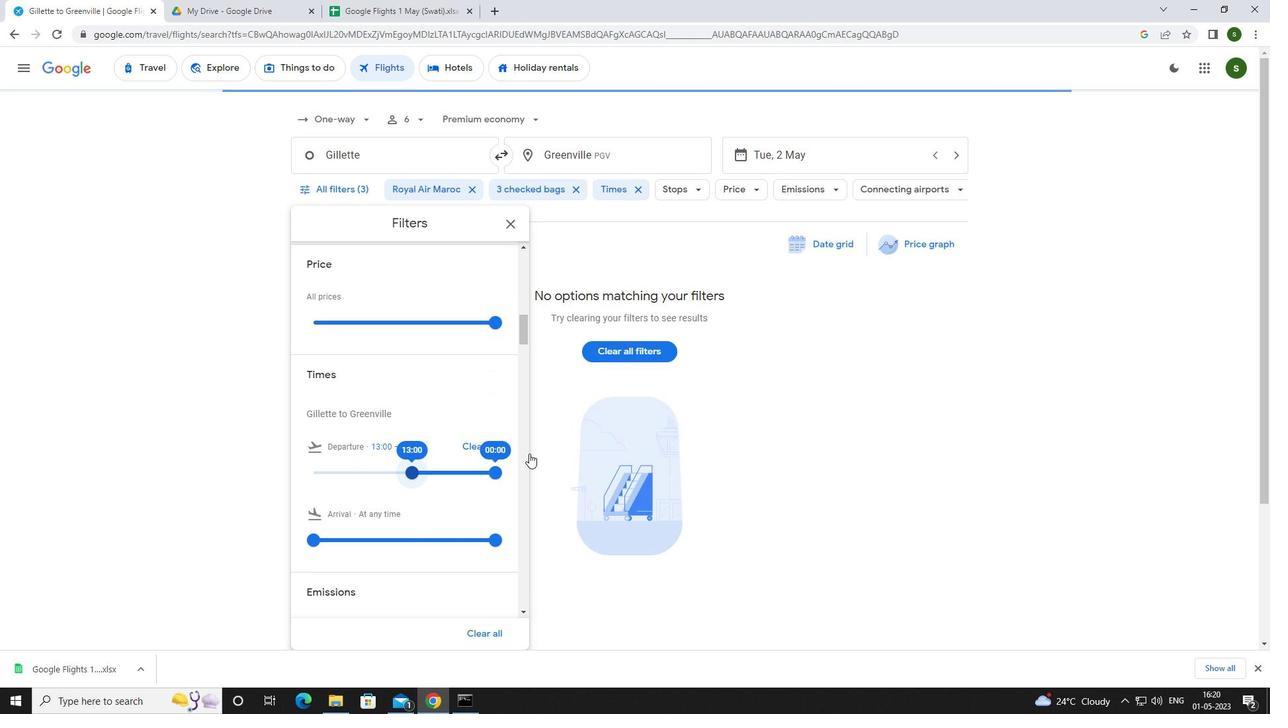 
Action: Mouse pressed left at (731, 394)
Screenshot: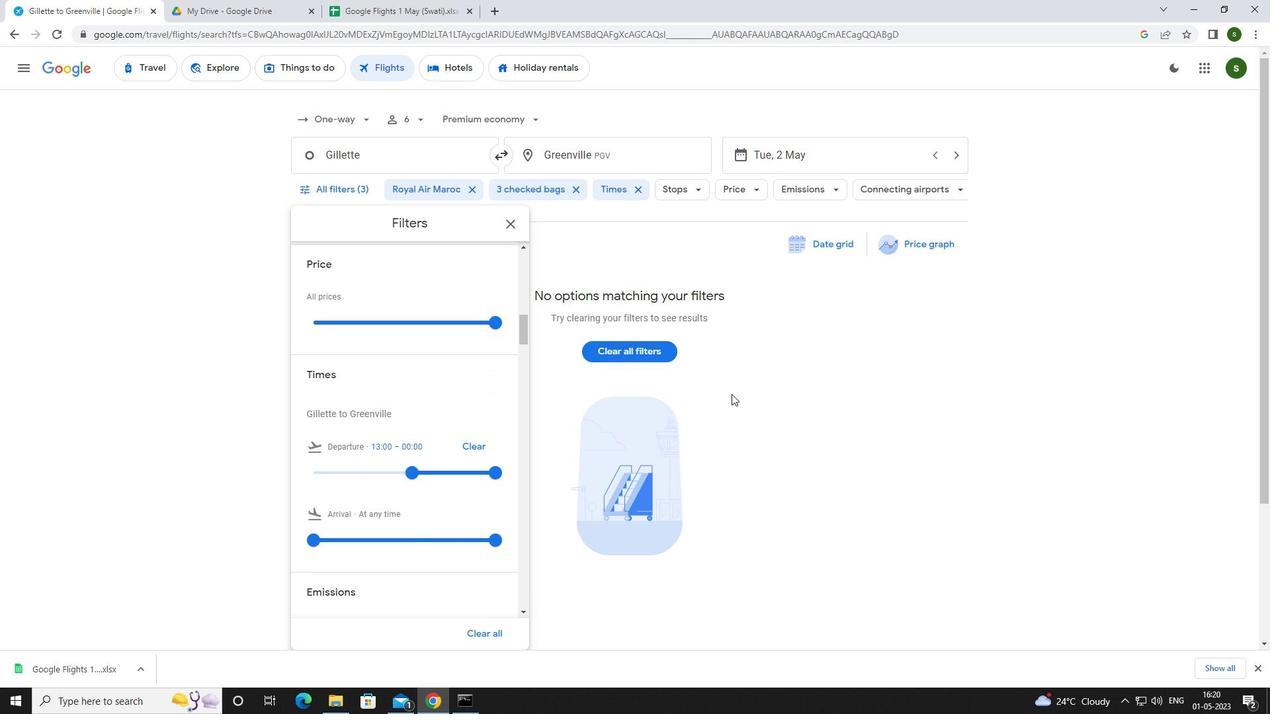 
